 Task: Look for space in Natitingou, Benin from 2nd September, 2023 to 10th September, 2023 for 1 adult in price range Rs.5000 to Rs.16000. Place can be private room with 1  bedroom having 1 bed and 1 bathroom. Property type can be house, flat, guest house, hotel. Booking option can be shelf check-in. Required host language is English.
Action: Mouse moved to (622, 75)
Screenshot: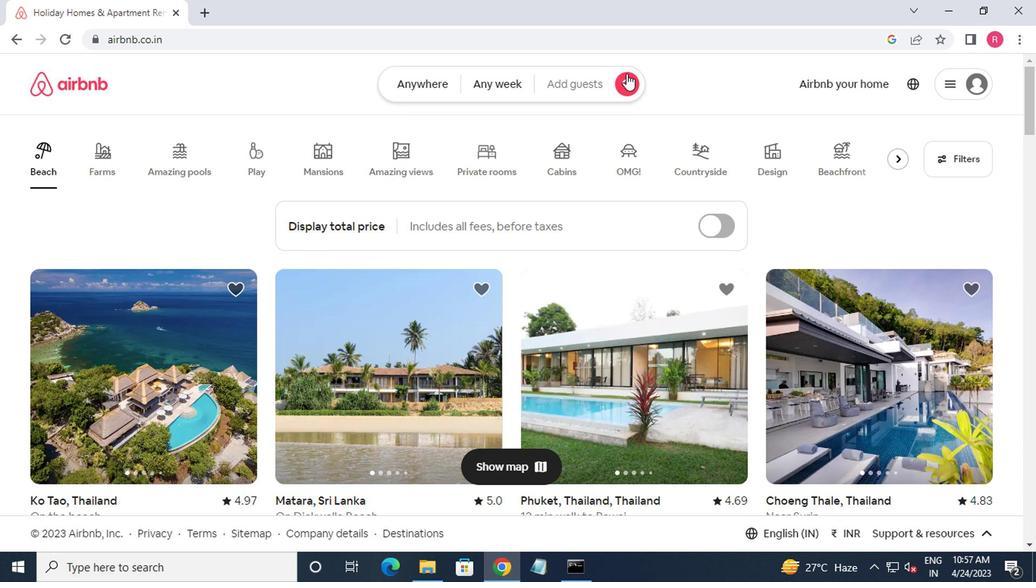 
Action: Mouse pressed left at (622, 75)
Screenshot: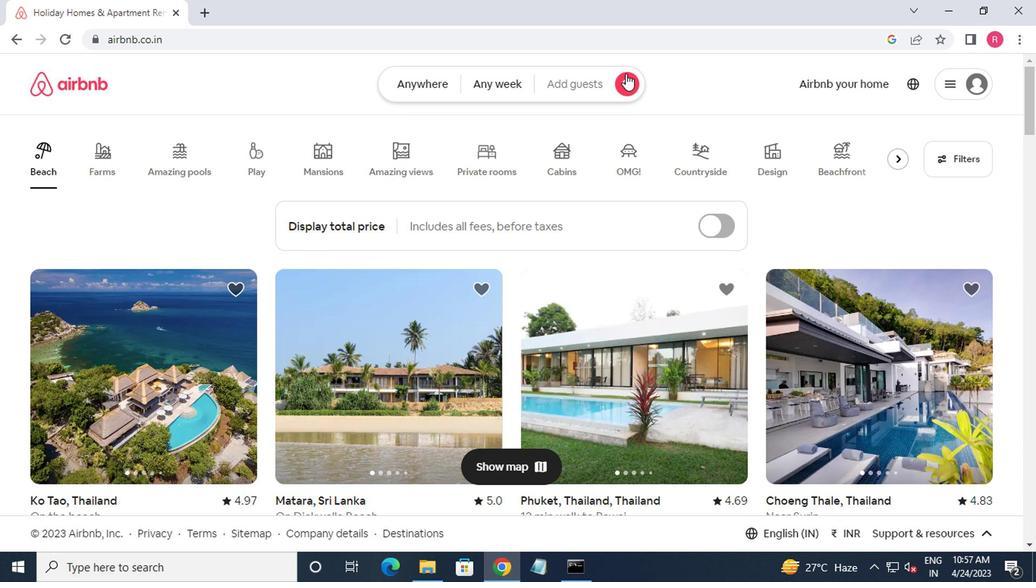 
Action: Mouse moved to (308, 139)
Screenshot: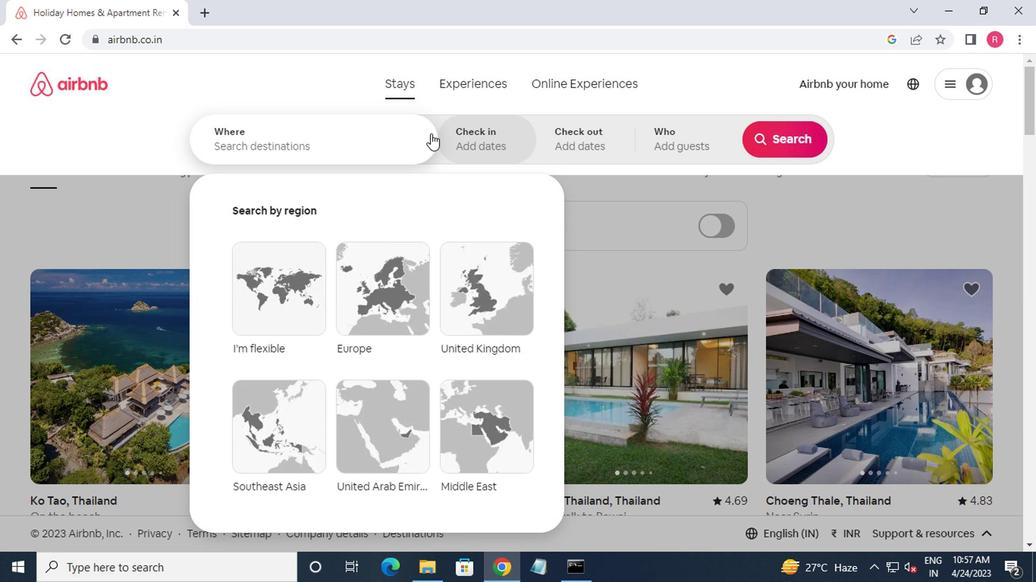 
Action: Mouse pressed left at (308, 139)
Screenshot: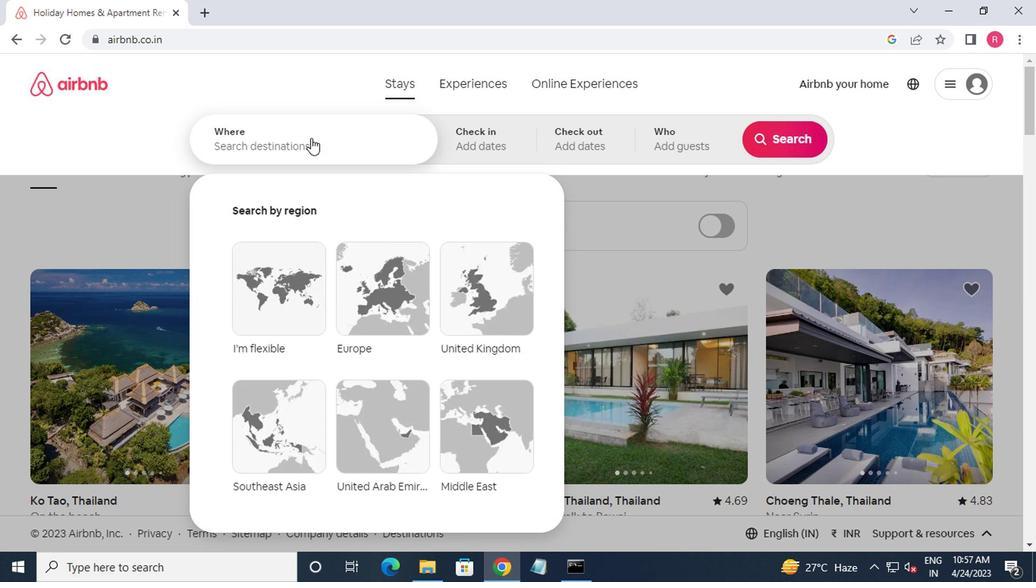 
Action: Key pressed <Key.shift_r>Natit
Screenshot: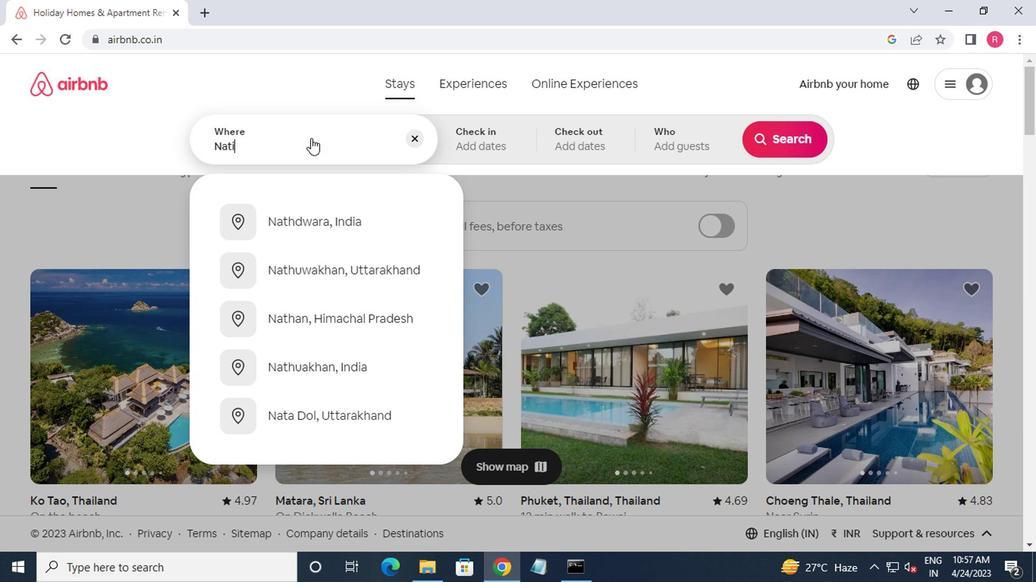 
Action: Mouse moved to (281, 229)
Screenshot: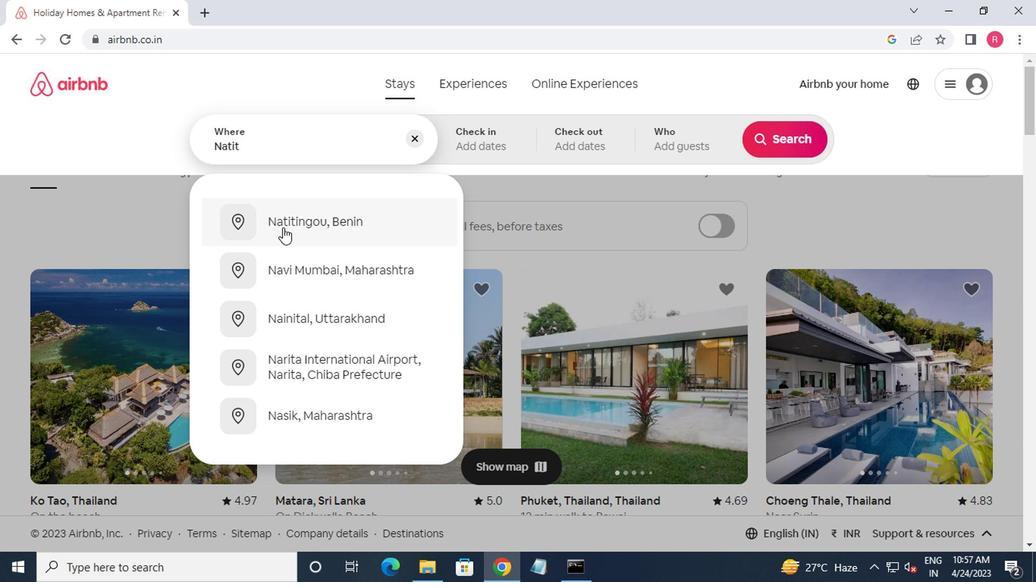 
Action: Mouse pressed left at (281, 229)
Screenshot: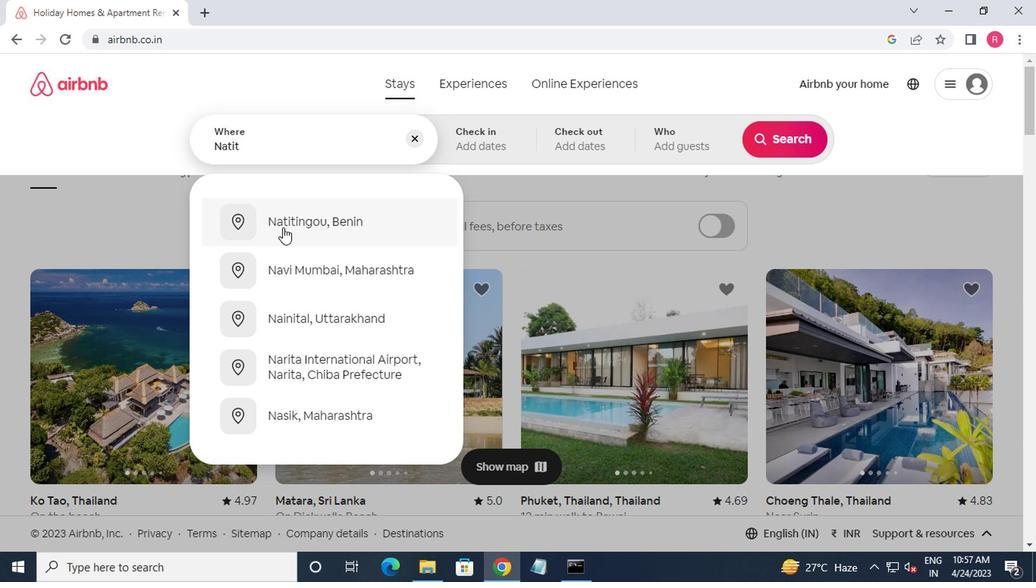 
Action: Mouse moved to (762, 261)
Screenshot: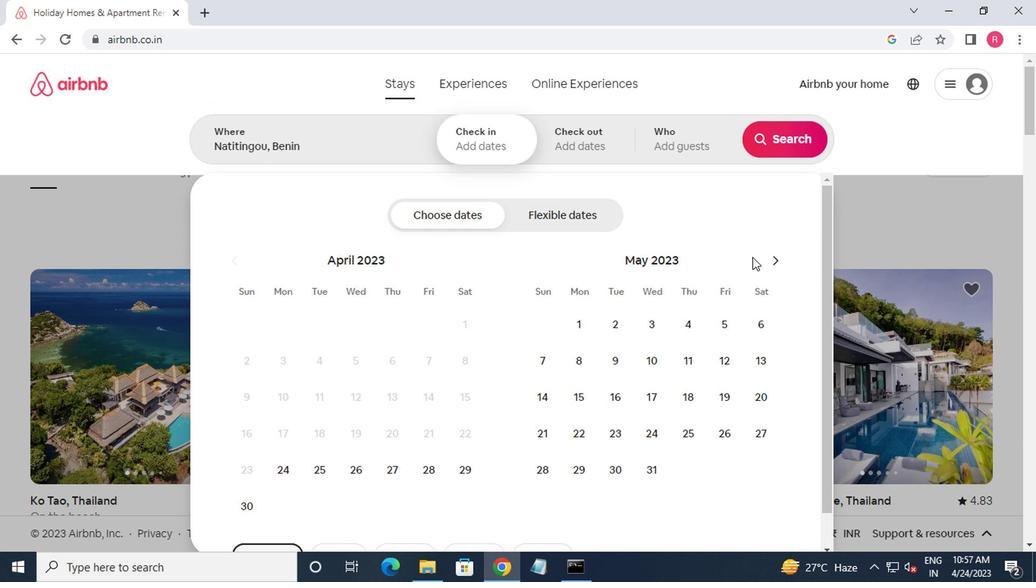 
Action: Mouse pressed left at (762, 261)
Screenshot: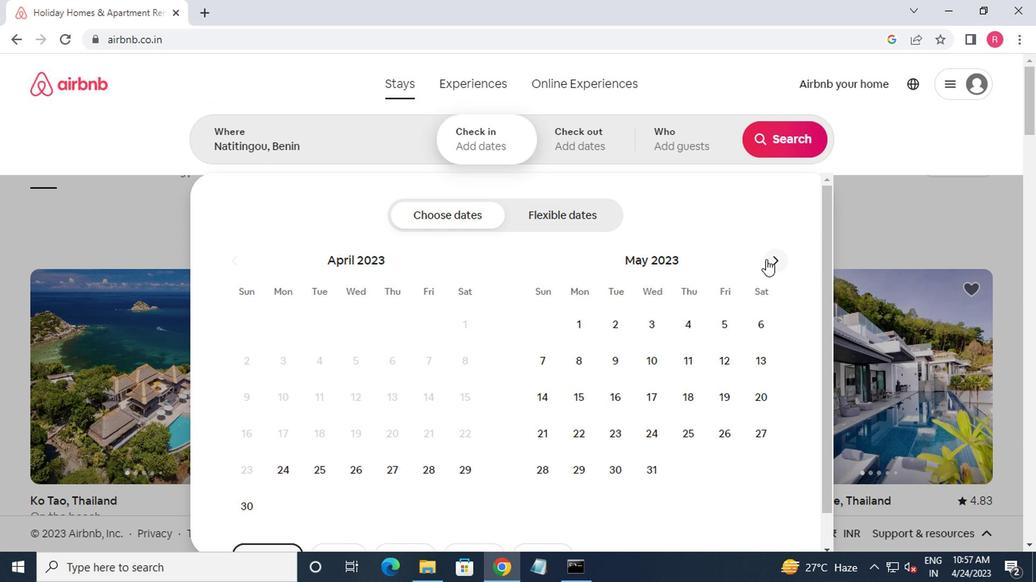 
Action: Mouse pressed left at (762, 261)
Screenshot: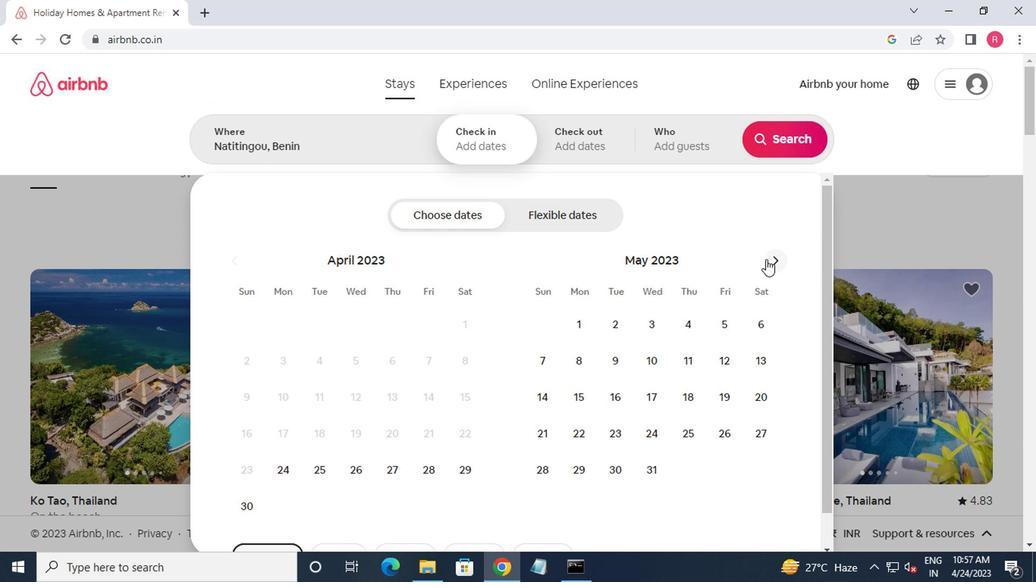 
Action: Mouse moved to (762, 262)
Screenshot: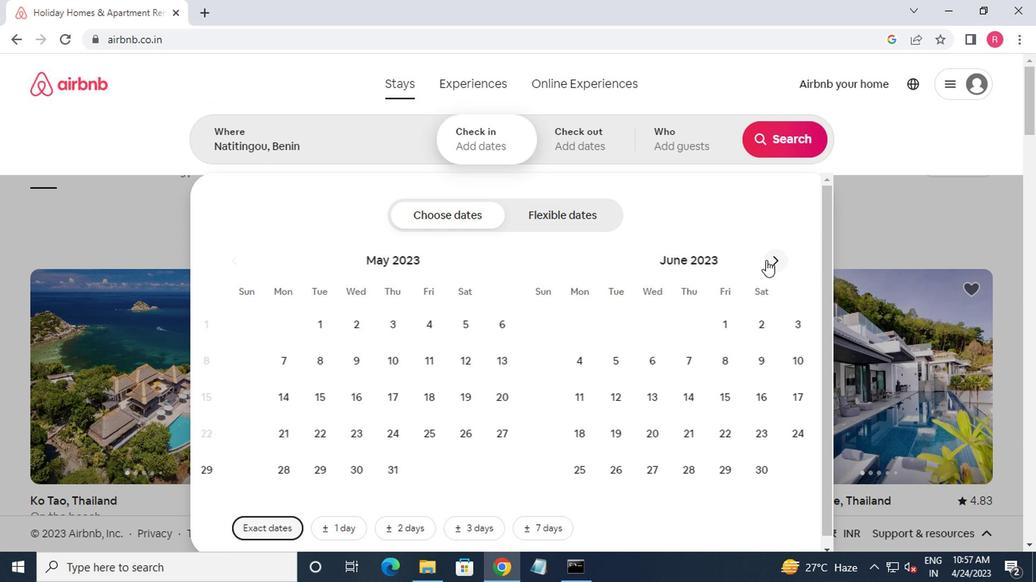 
Action: Mouse pressed left at (762, 262)
Screenshot: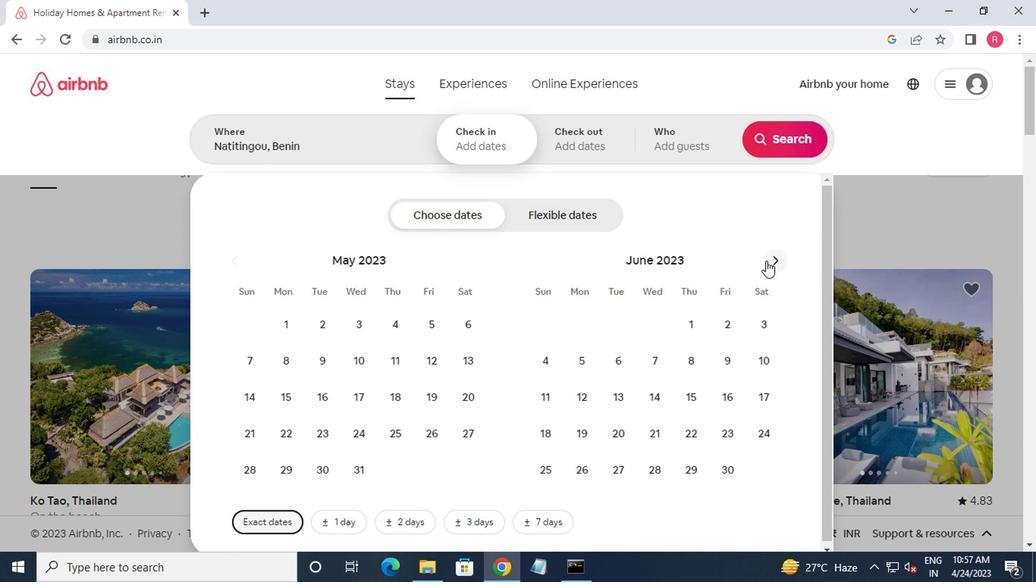 
Action: Mouse pressed left at (762, 262)
Screenshot: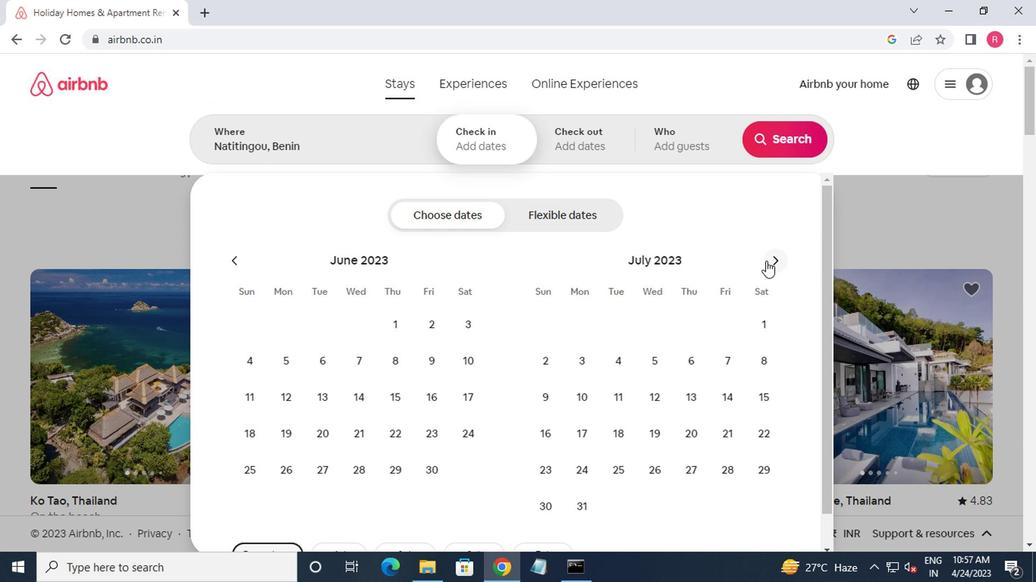 
Action: Mouse pressed left at (762, 262)
Screenshot: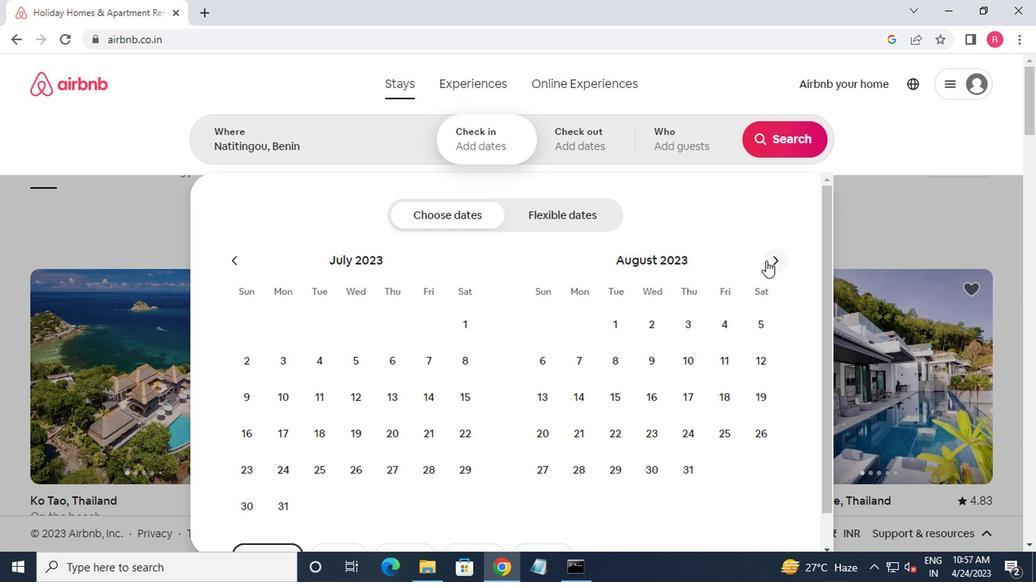
Action: Mouse moved to (751, 333)
Screenshot: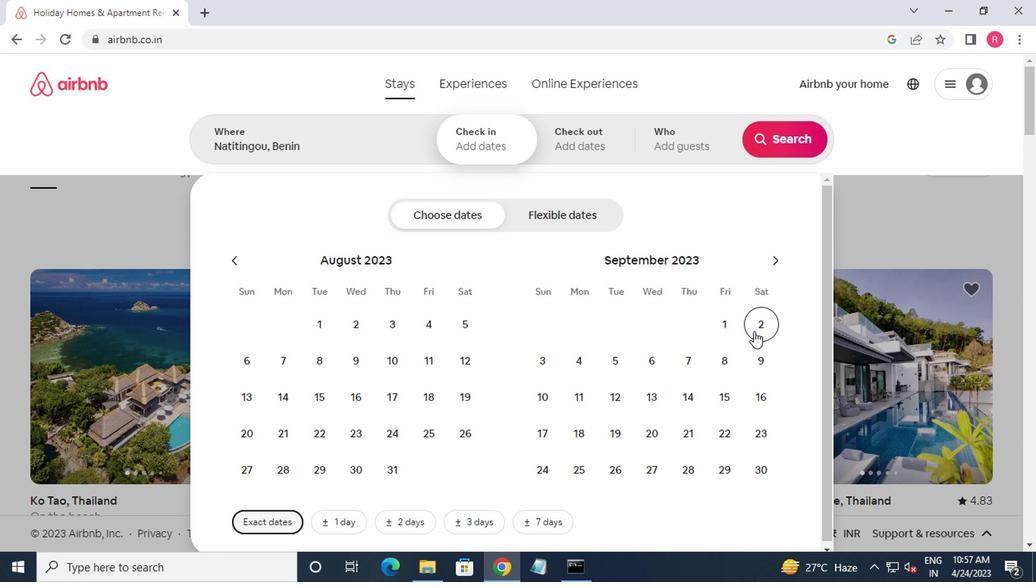 
Action: Mouse pressed left at (751, 333)
Screenshot: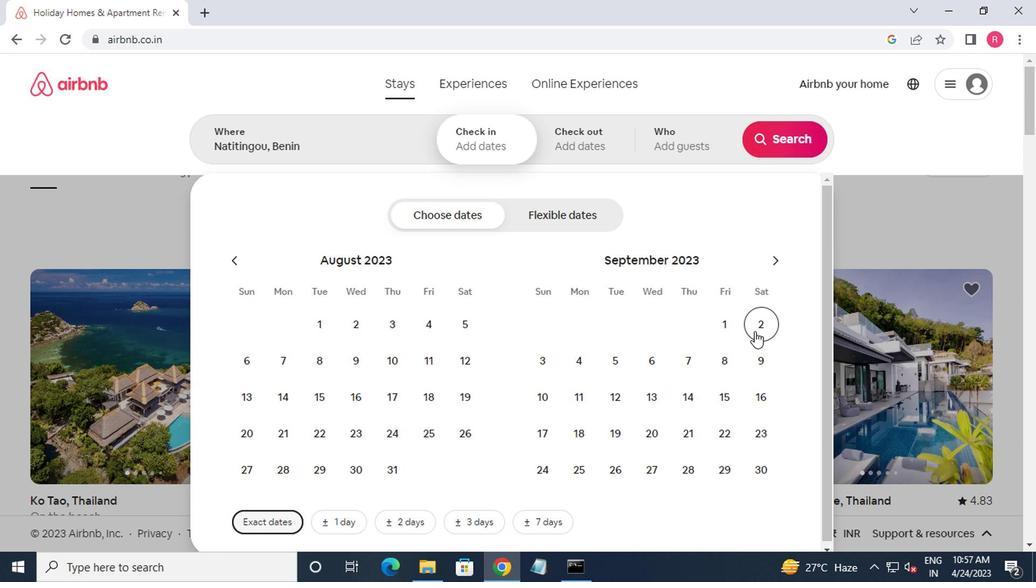 
Action: Mouse moved to (554, 401)
Screenshot: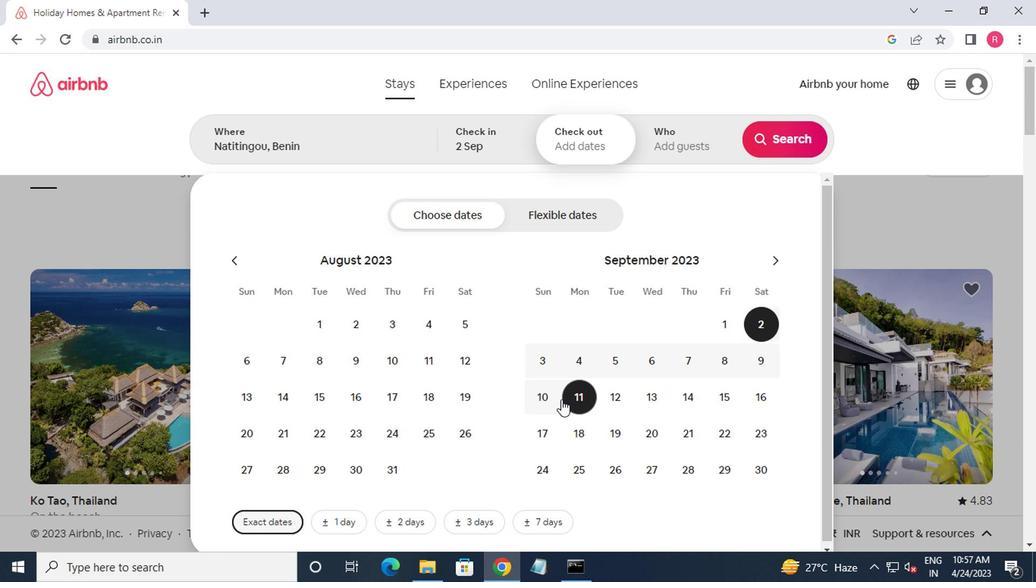 
Action: Mouse pressed left at (554, 401)
Screenshot: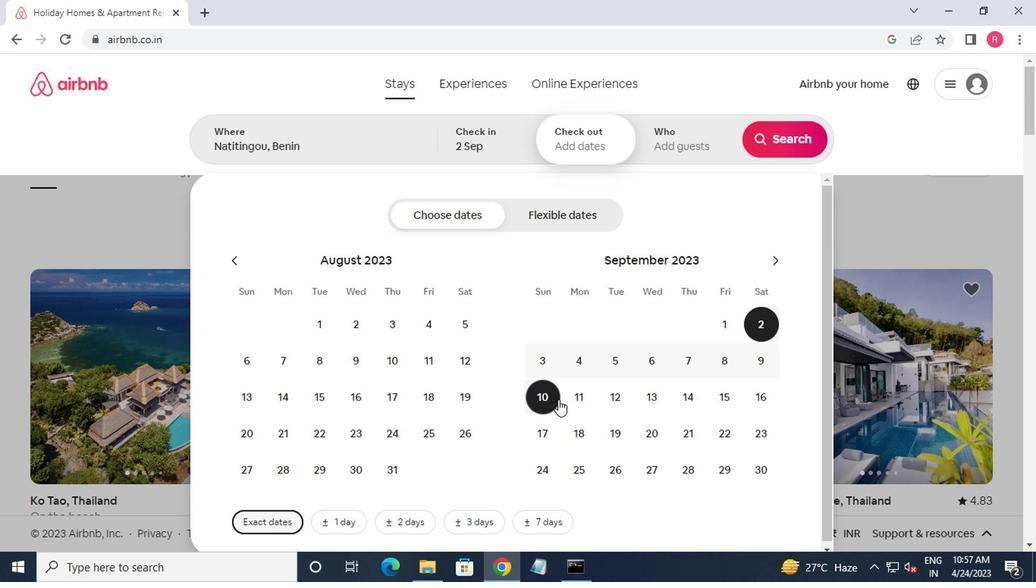 
Action: Mouse moved to (681, 134)
Screenshot: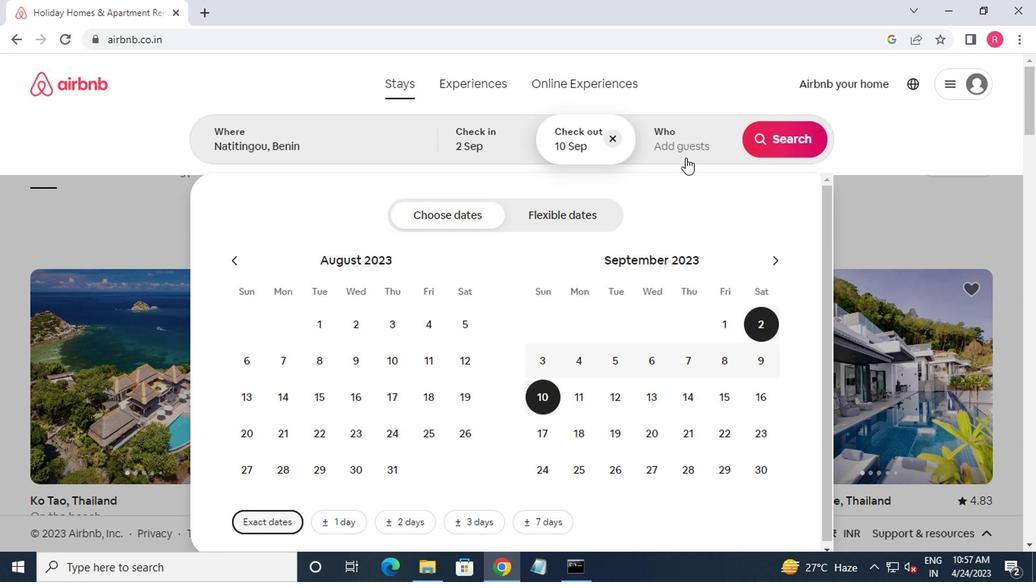 
Action: Mouse pressed left at (681, 134)
Screenshot: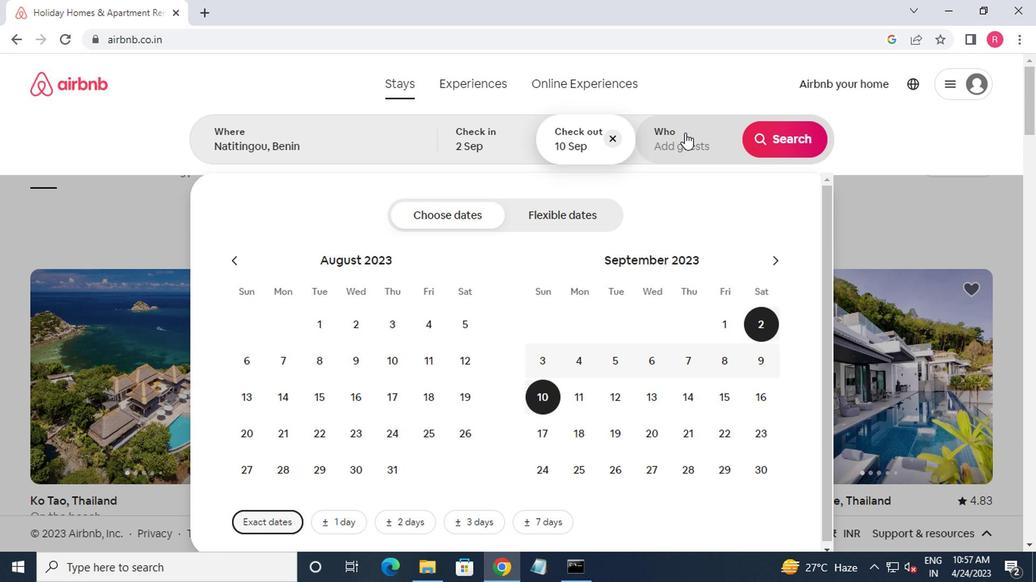 
Action: Mouse moved to (784, 230)
Screenshot: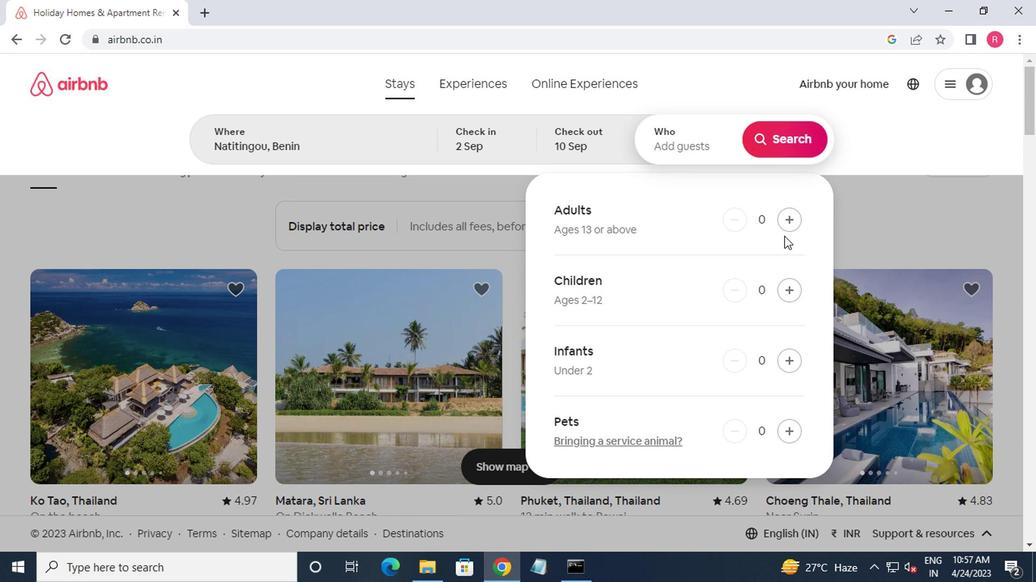 
Action: Mouse pressed left at (784, 230)
Screenshot: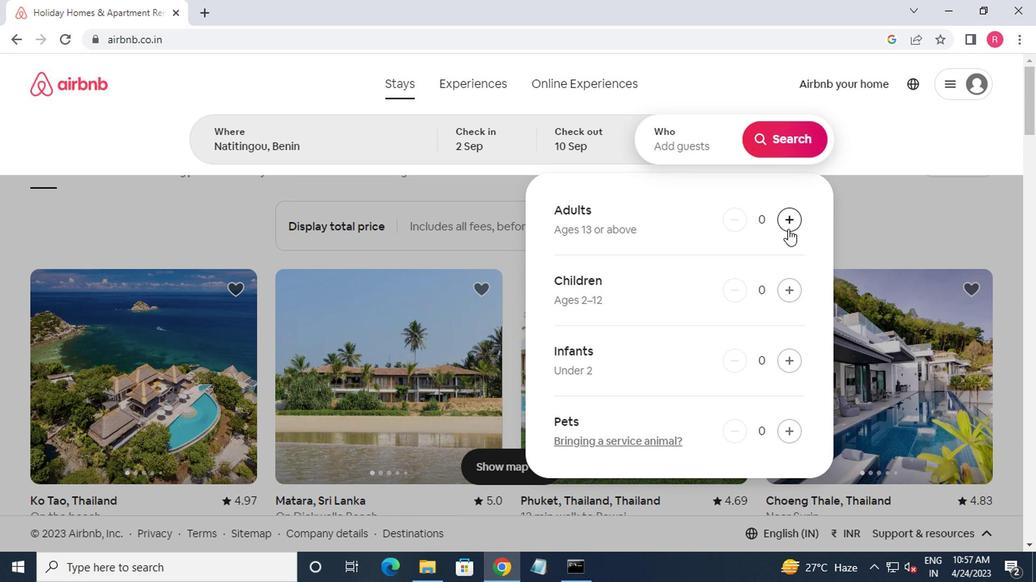 
Action: Mouse moved to (769, 145)
Screenshot: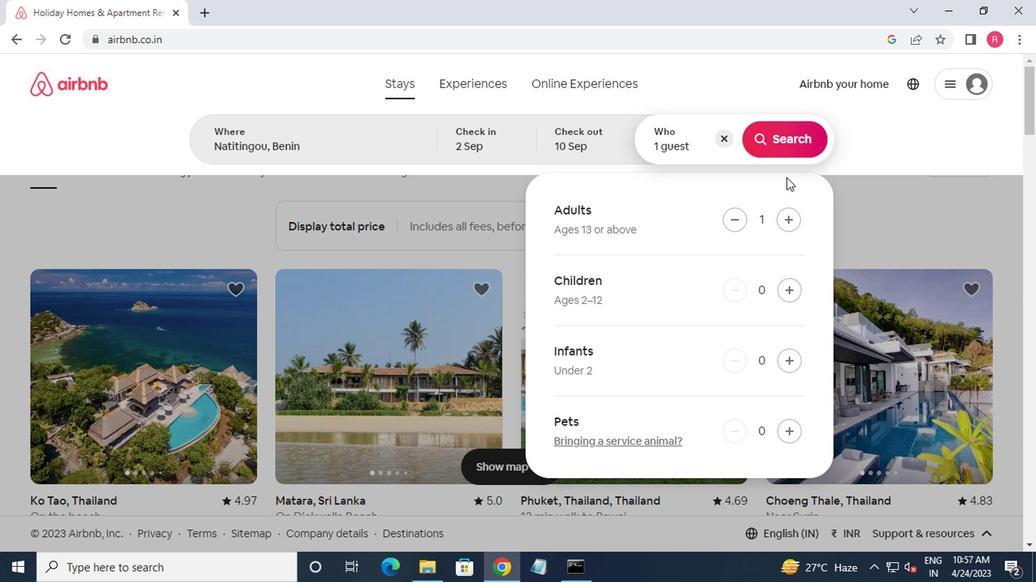 
Action: Mouse pressed left at (769, 145)
Screenshot: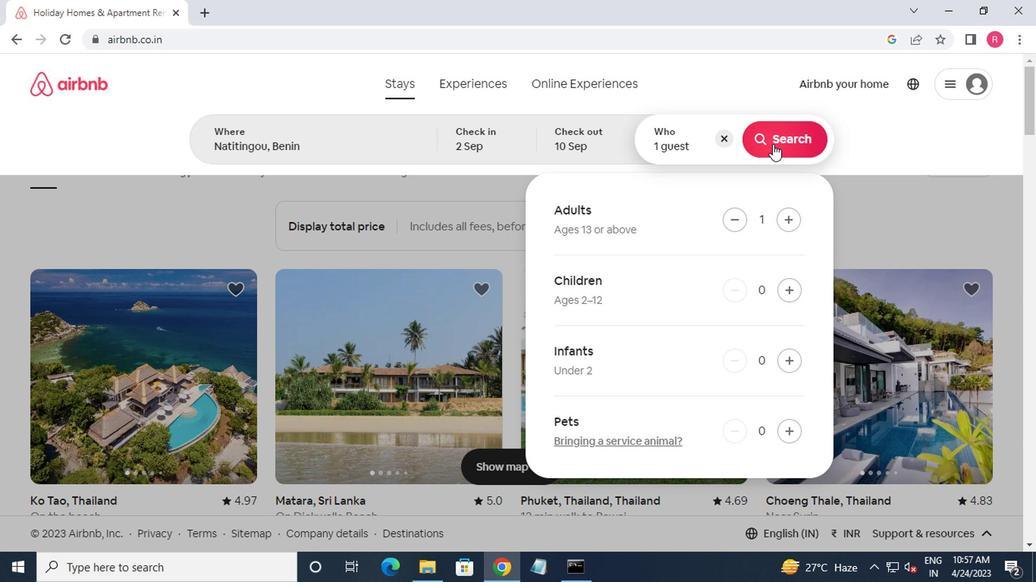 
Action: Mouse moved to (957, 162)
Screenshot: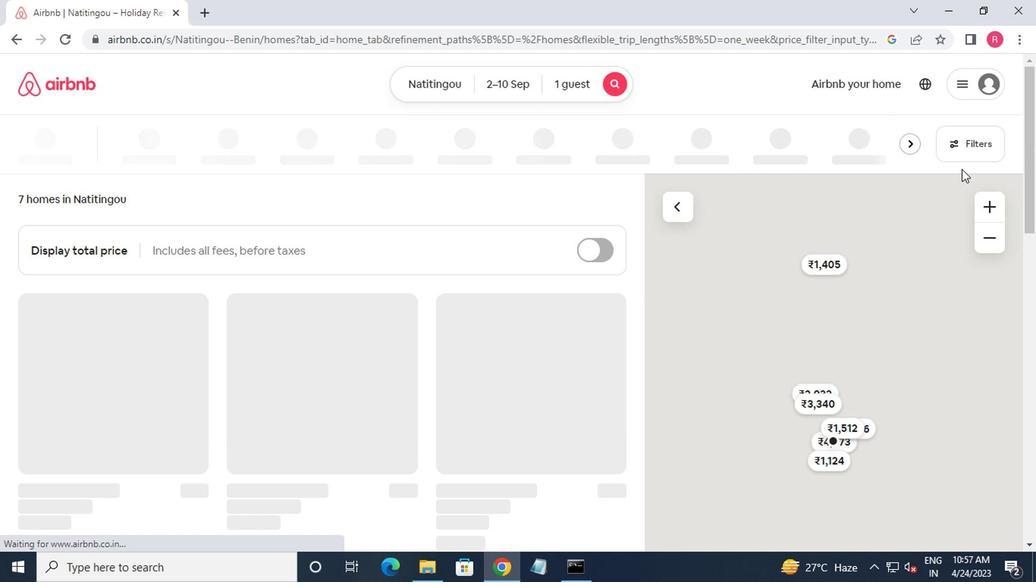 
Action: Mouse pressed left at (957, 162)
Screenshot: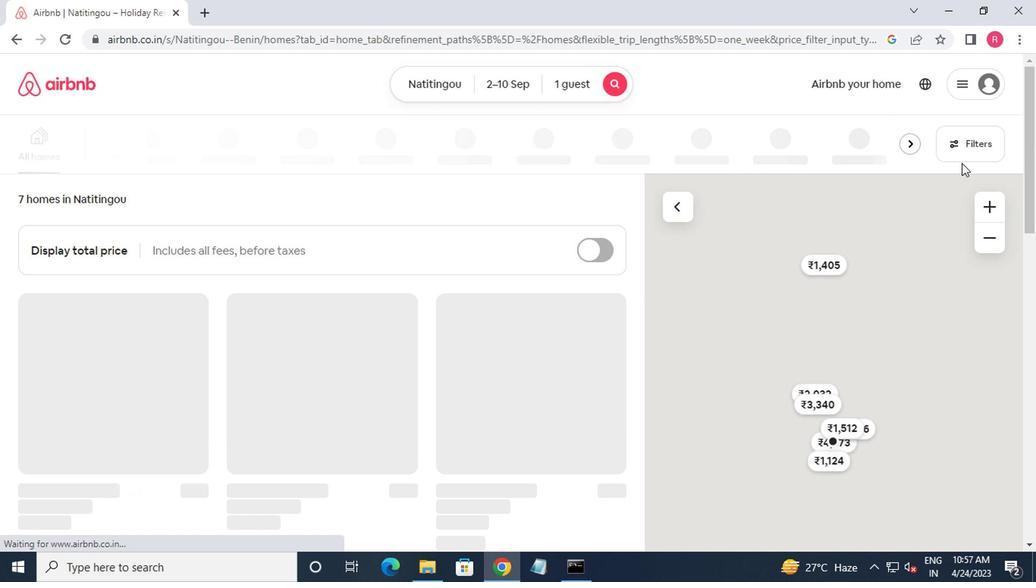 
Action: Mouse moved to (308, 335)
Screenshot: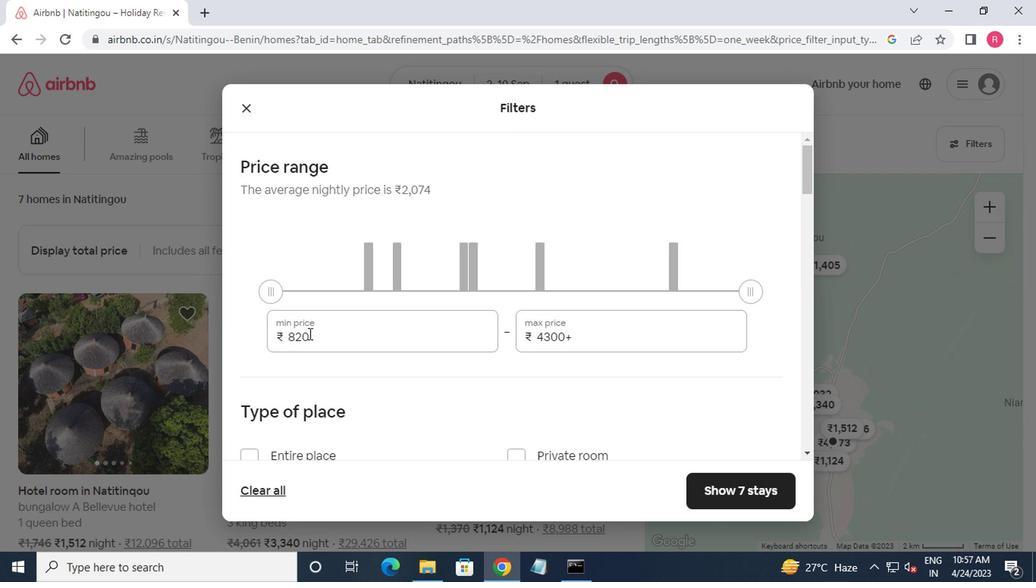 
Action: Mouse pressed left at (308, 335)
Screenshot: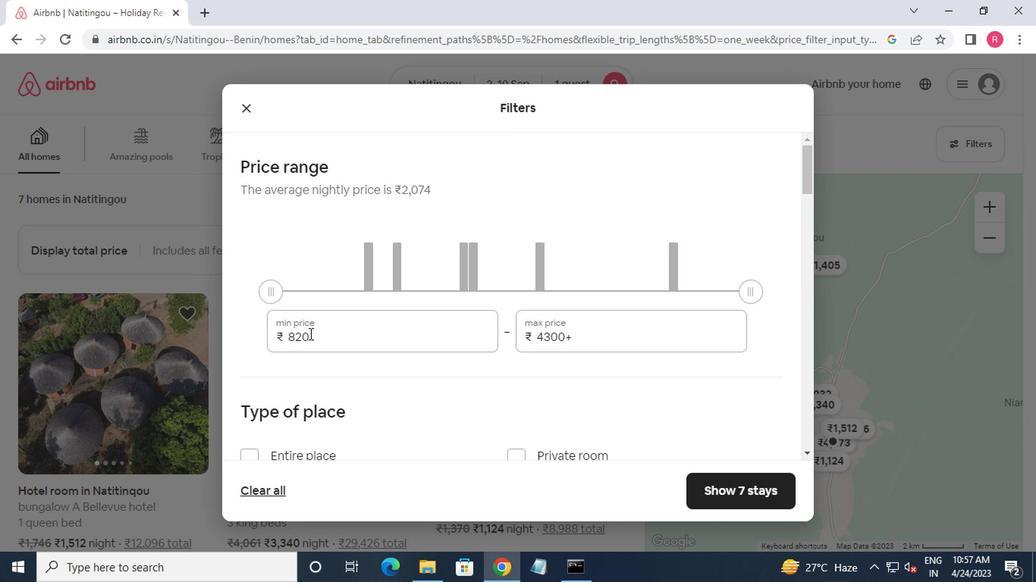 
Action: Mouse moved to (308, 335)
Screenshot: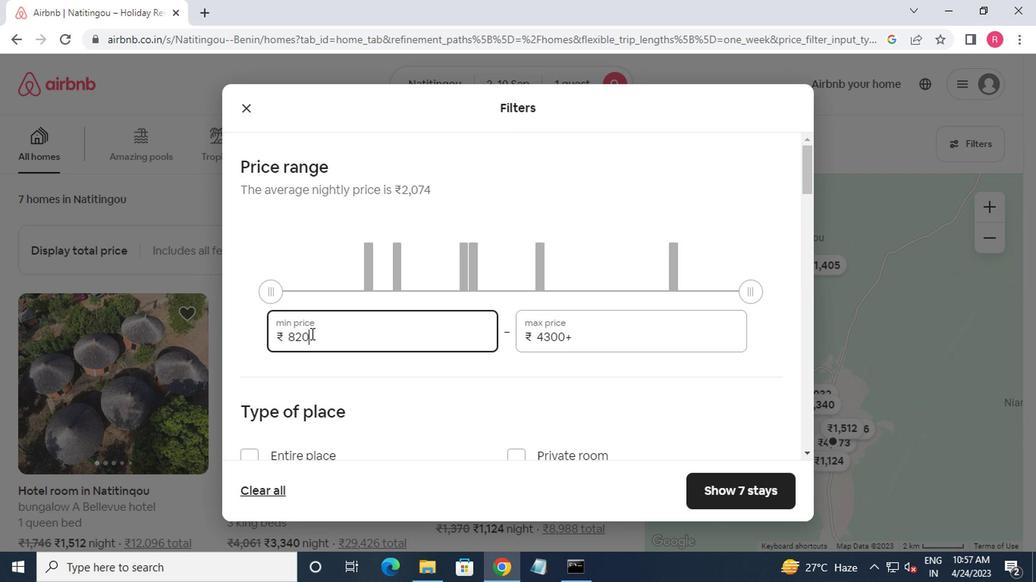 
Action: Key pressed <Key.backspace><Key.backspace><Key.backspace><Key.backspace><Key.backspace><Key.backspace><Key.backspace><Key.backspace><Key.backspace><Key.backspace><Key.backspace><Key.backspace><Key.backspace>5000<Key.tab>16000
Screenshot: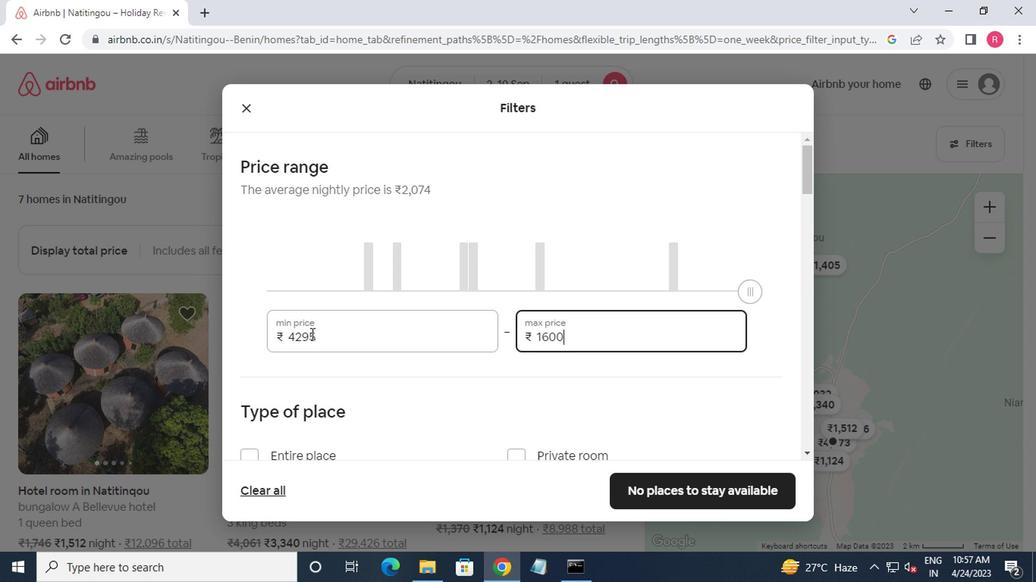 
Action: Mouse moved to (430, 358)
Screenshot: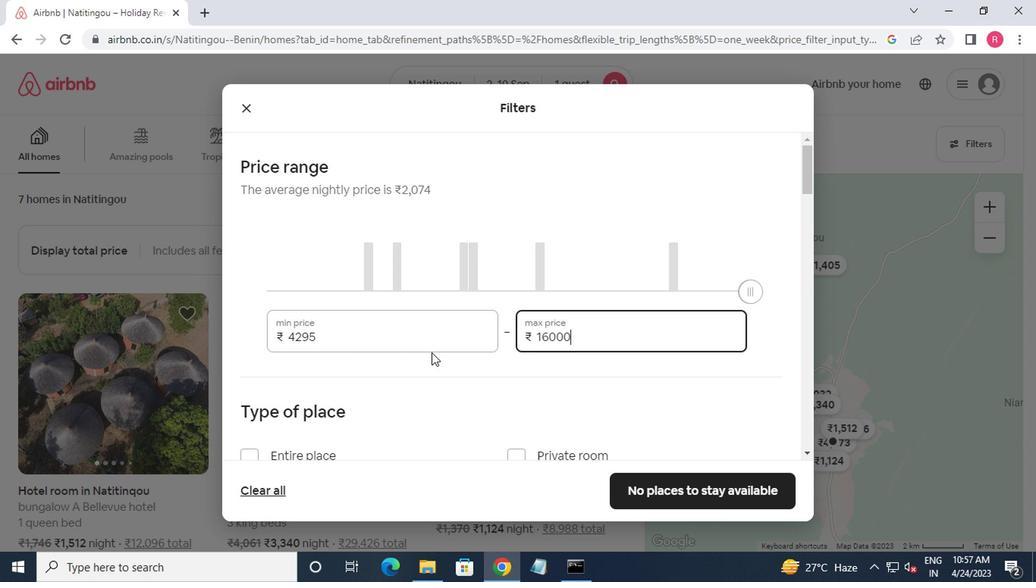 
Action: Mouse scrolled (430, 357) with delta (0, 0)
Screenshot: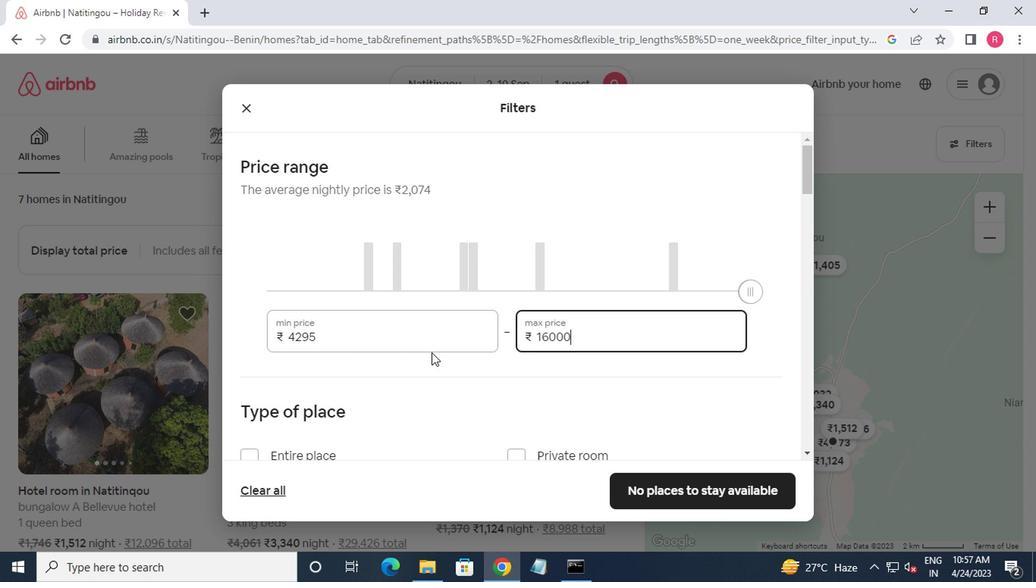 
Action: Mouse moved to (430, 358)
Screenshot: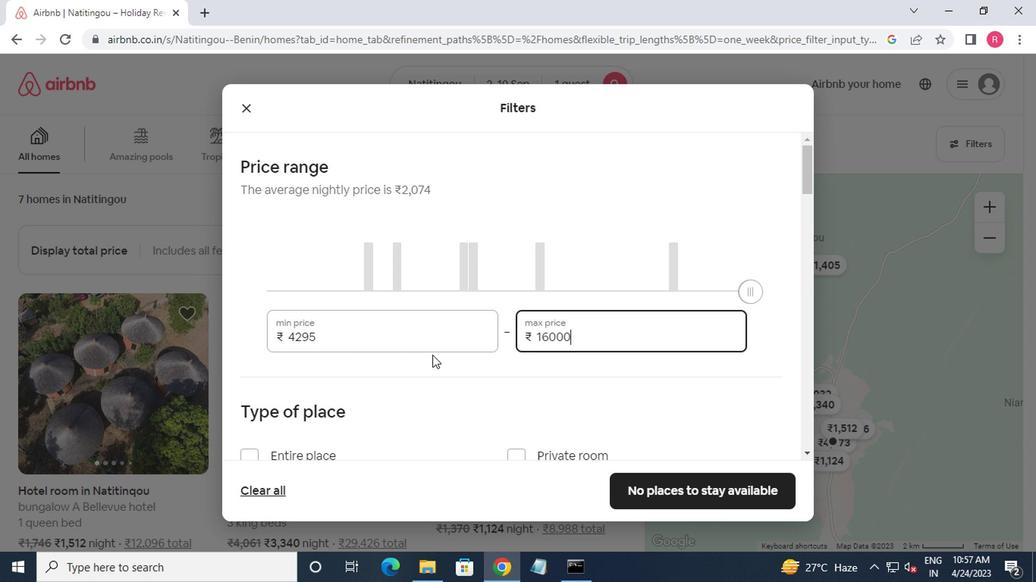 
Action: Mouse scrolled (430, 357) with delta (0, 0)
Screenshot: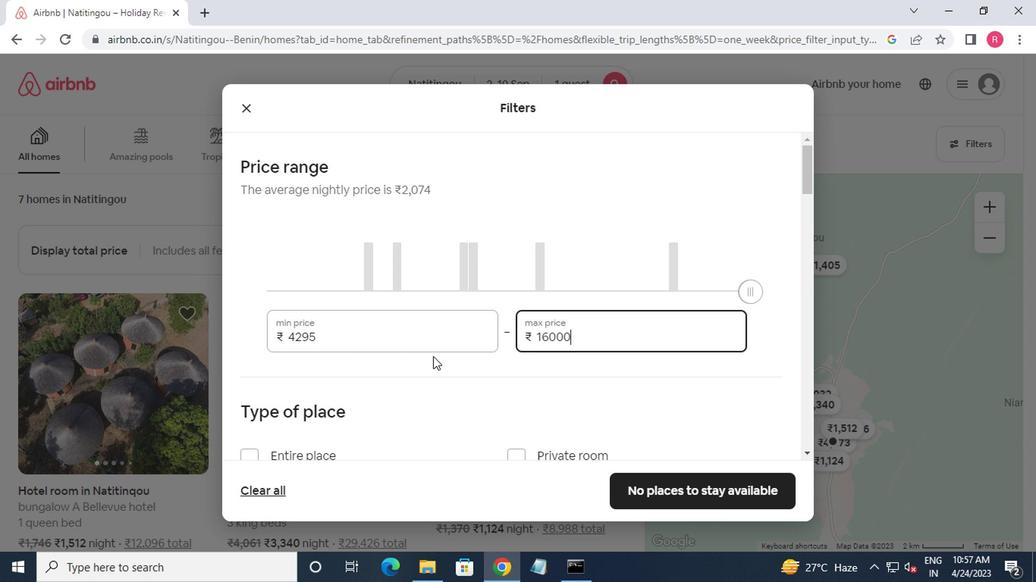 
Action: Mouse moved to (511, 313)
Screenshot: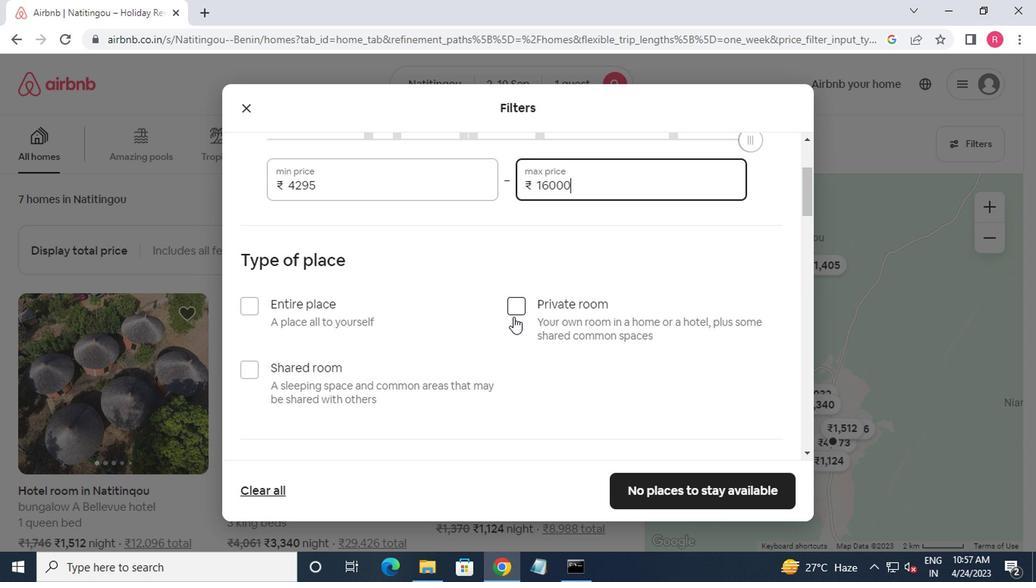 
Action: Mouse pressed left at (511, 313)
Screenshot: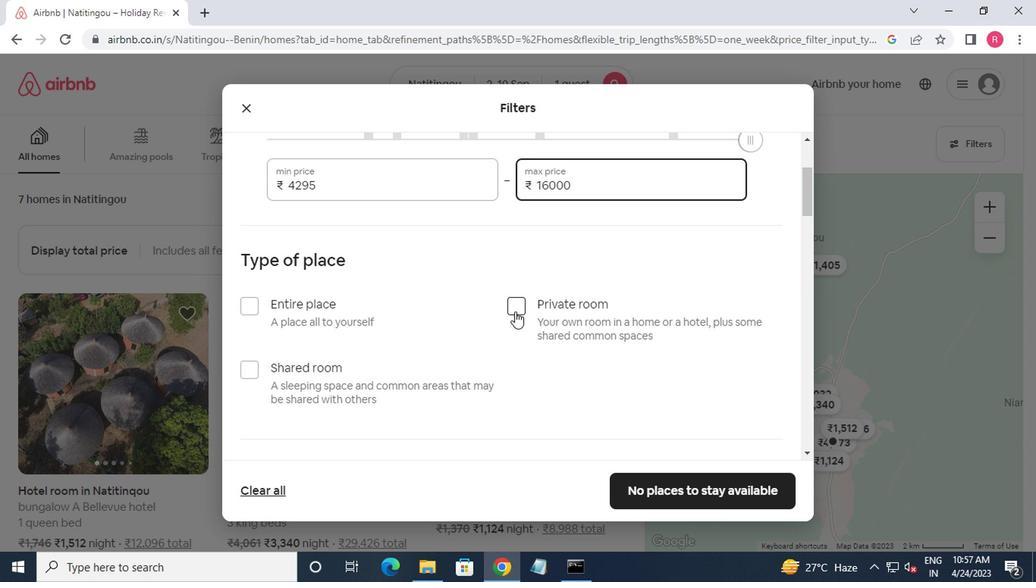 
Action: Mouse moved to (511, 330)
Screenshot: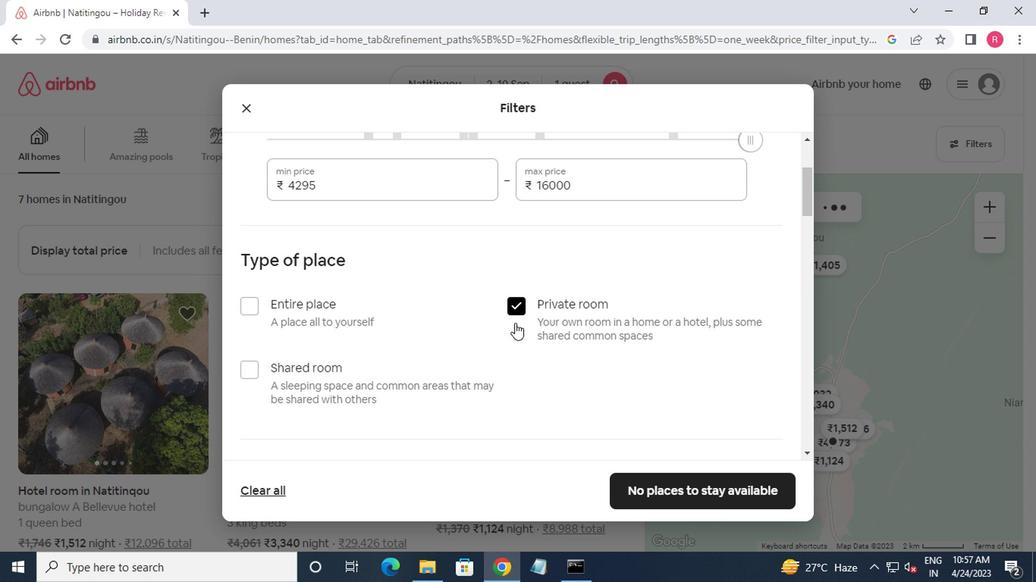 
Action: Mouse scrolled (511, 330) with delta (0, 0)
Screenshot: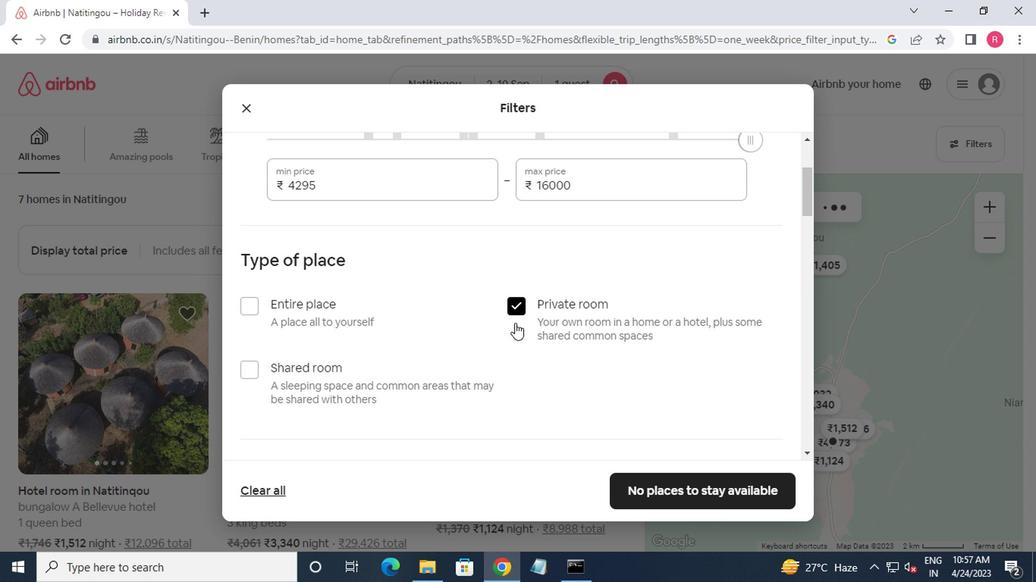 
Action: Mouse moved to (511, 334)
Screenshot: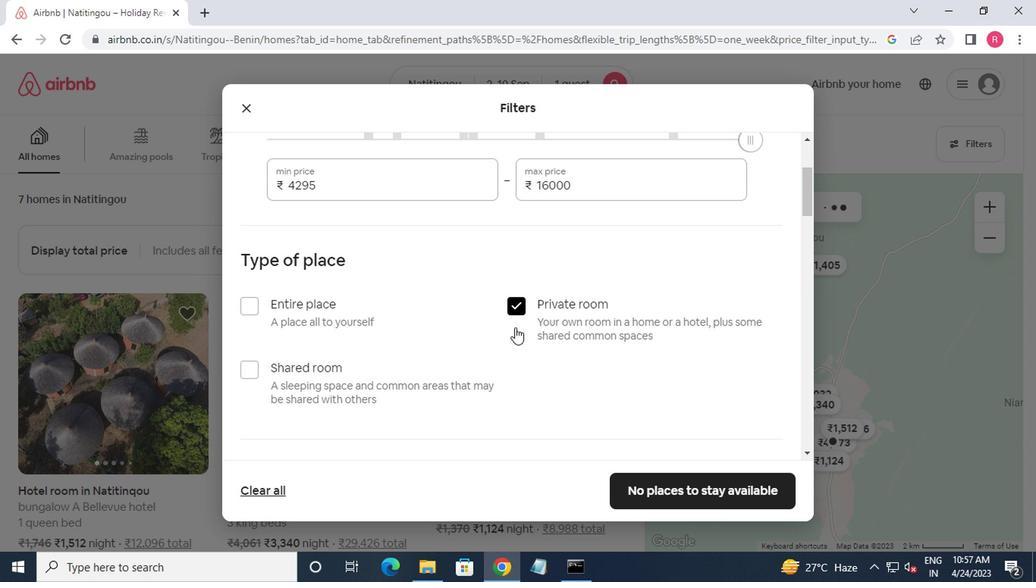 
Action: Mouse scrolled (511, 333) with delta (0, 0)
Screenshot: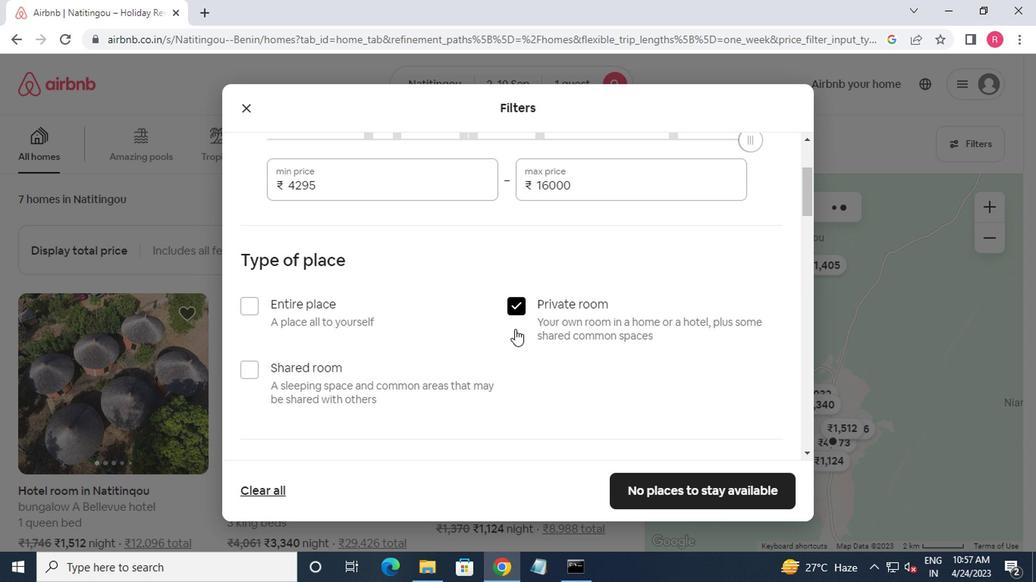 
Action: Mouse moved to (356, 352)
Screenshot: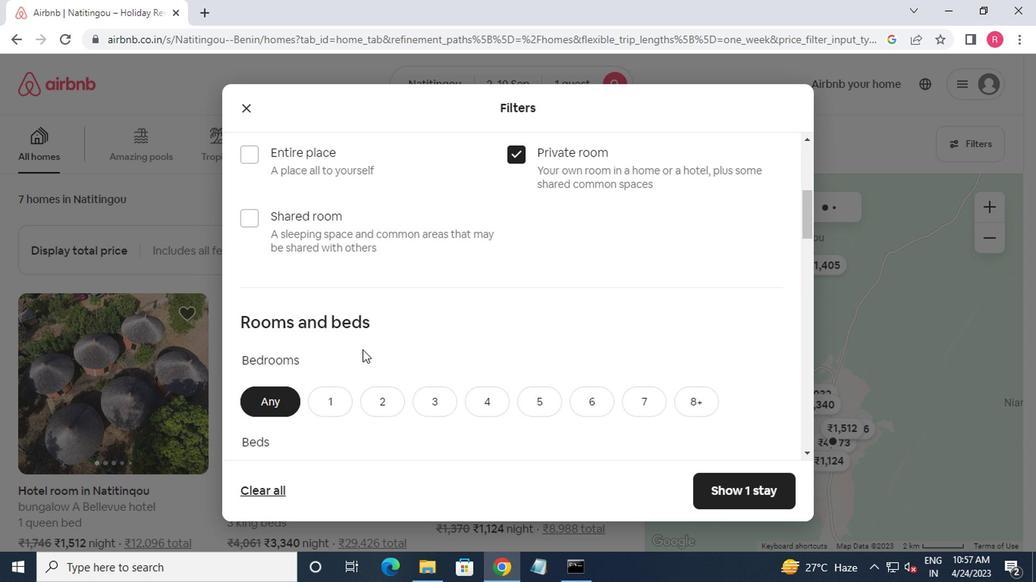 
Action: Mouse scrolled (356, 351) with delta (0, 0)
Screenshot: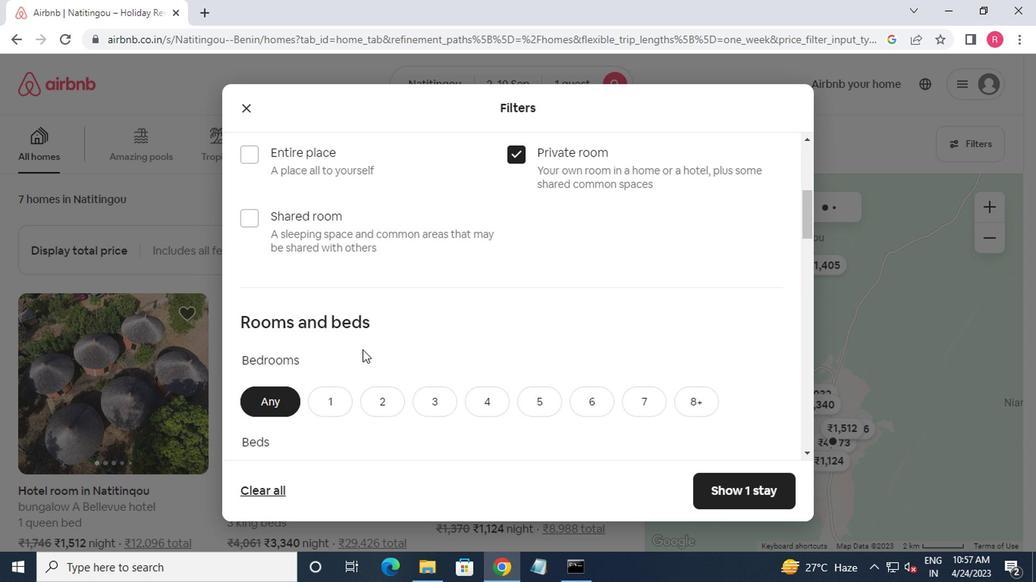 
Action: Mouse moved to (349, 356)
Screenshot: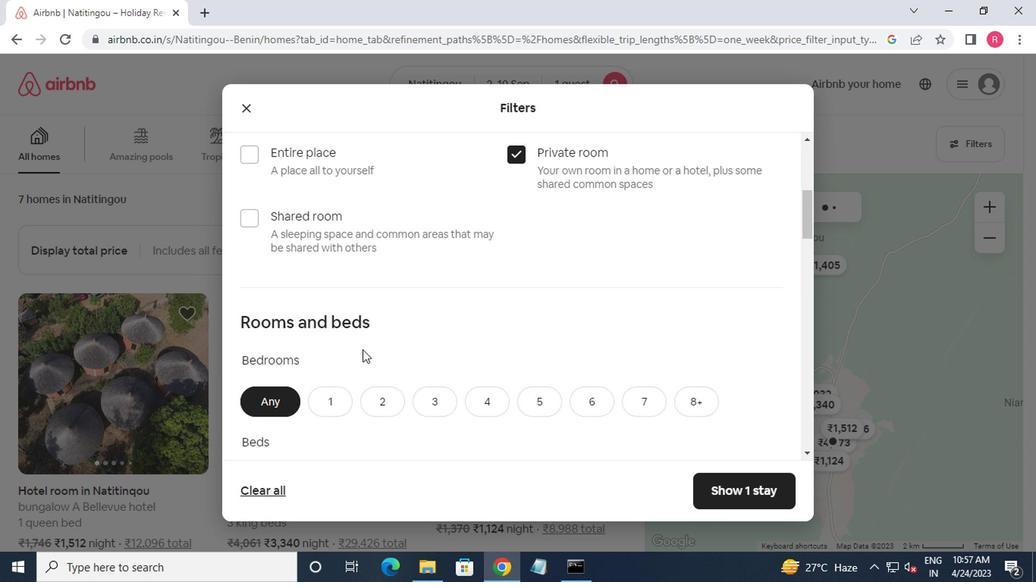 
Action: Mouse scrolled (349, 356) with delta (0, 0)
Screenshot: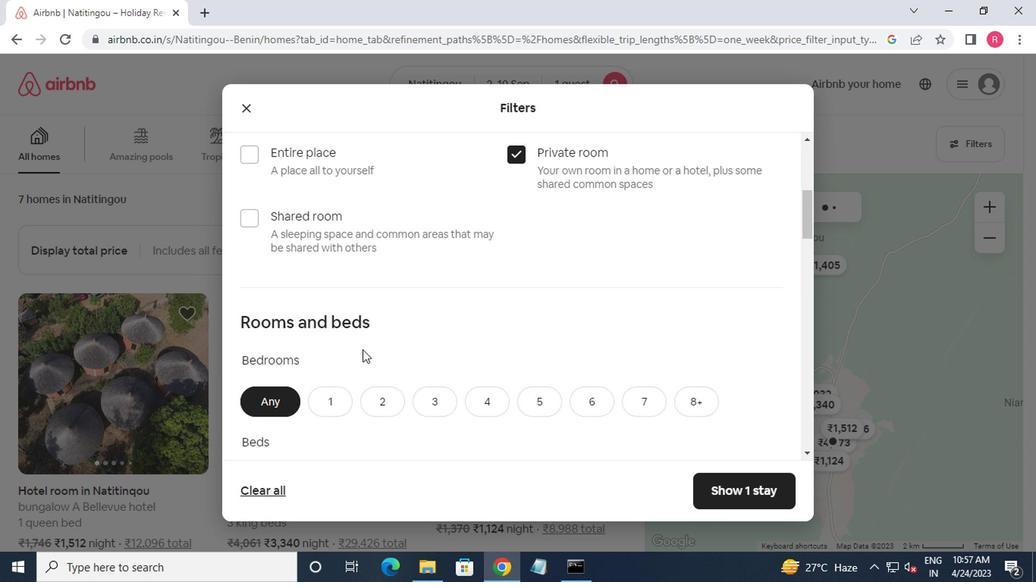 
Action: Mouse moved to (327, 257)
Screenshot: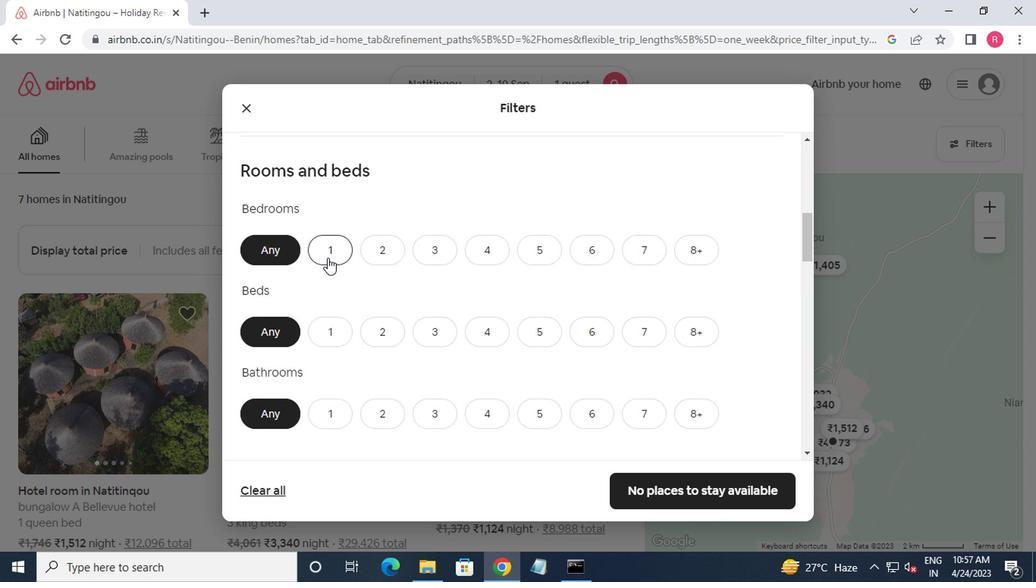 
Action: Mouse pressed left at (327, 257)
Screenshot: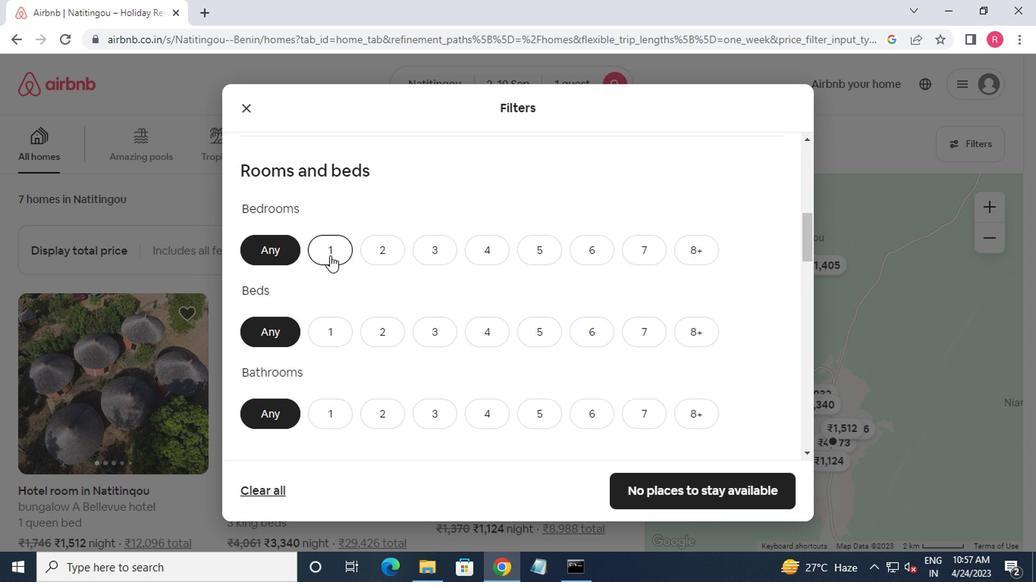 
Action: Mouse moved to (327, 335)
Screenshot: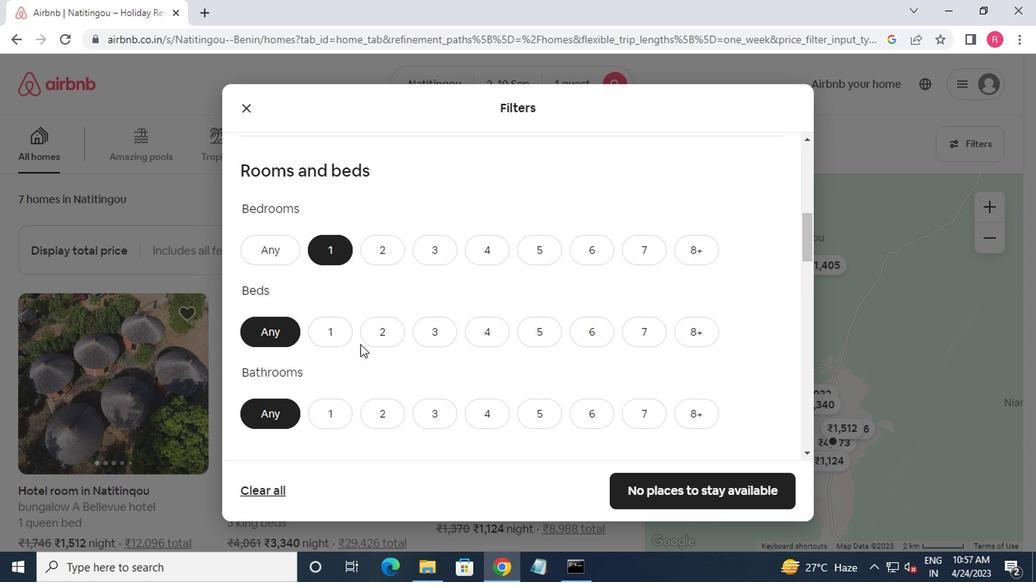 
Action: Mouse pressed left at (327, 335)
Screenshot: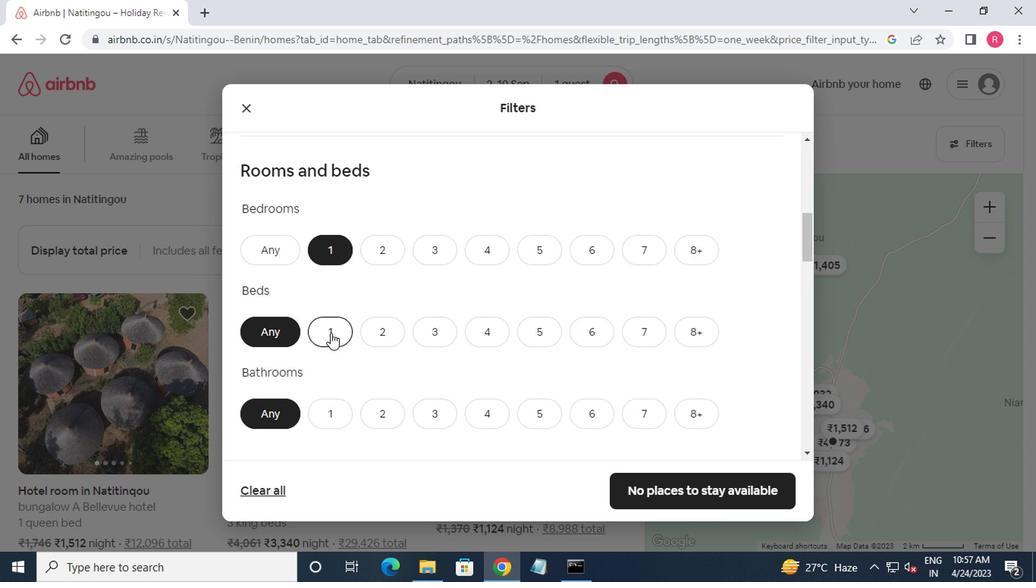 
Action: Mouse moved to (325, 419)
Screenshot: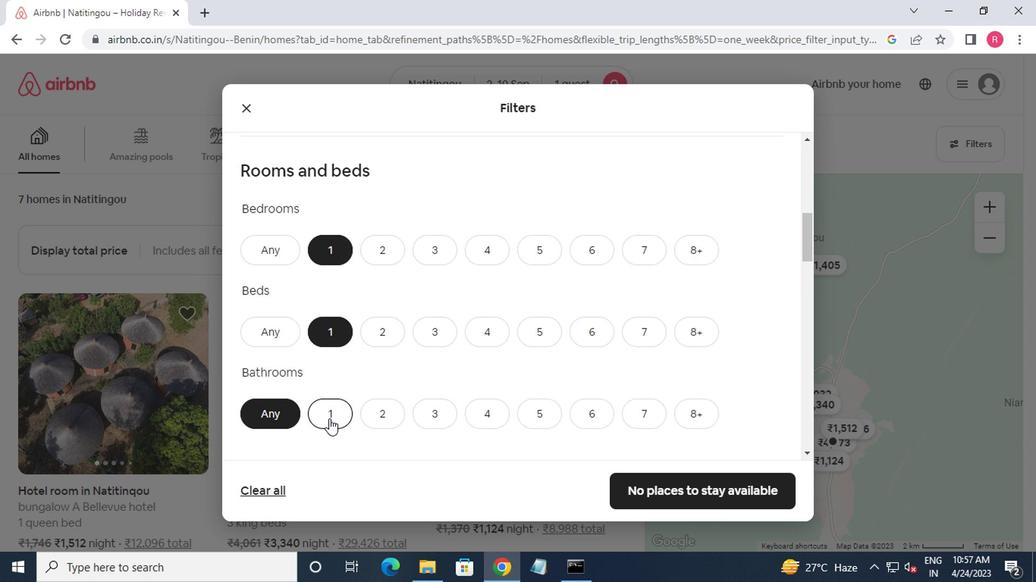 
Action: Mouse pressed left at (325, 419)
Screenshot: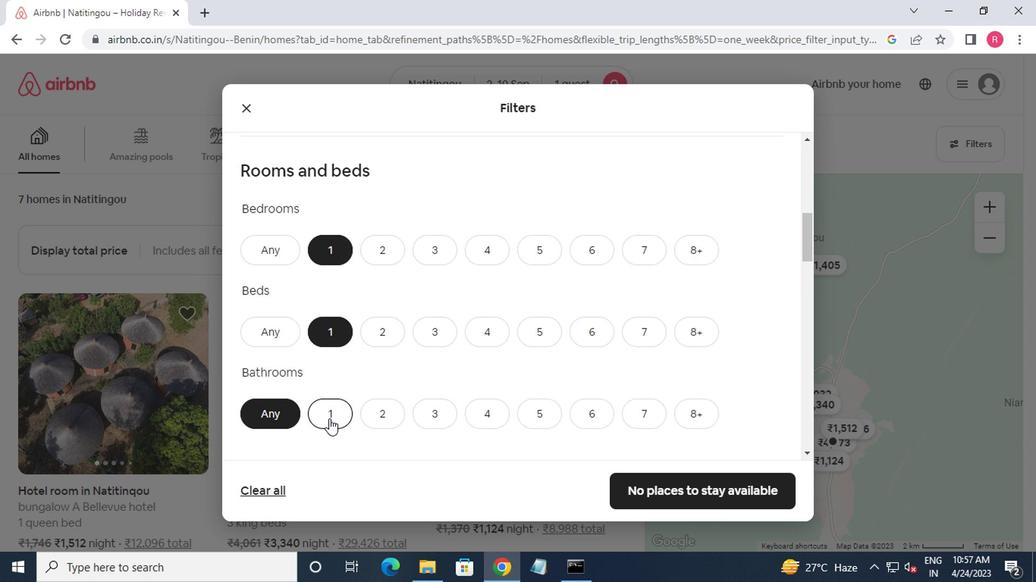 
Action: Mouse scrolled (325, 419) with delta (0, 0)
Screenshot: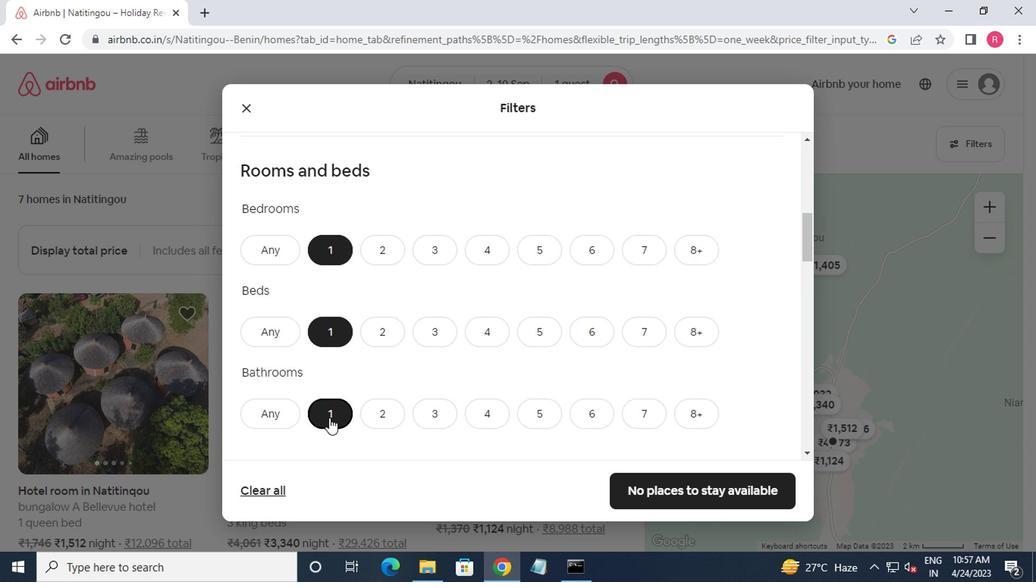 
Action: Mouse scrolled (325, 419) with delta (0, 0)
Screenshot: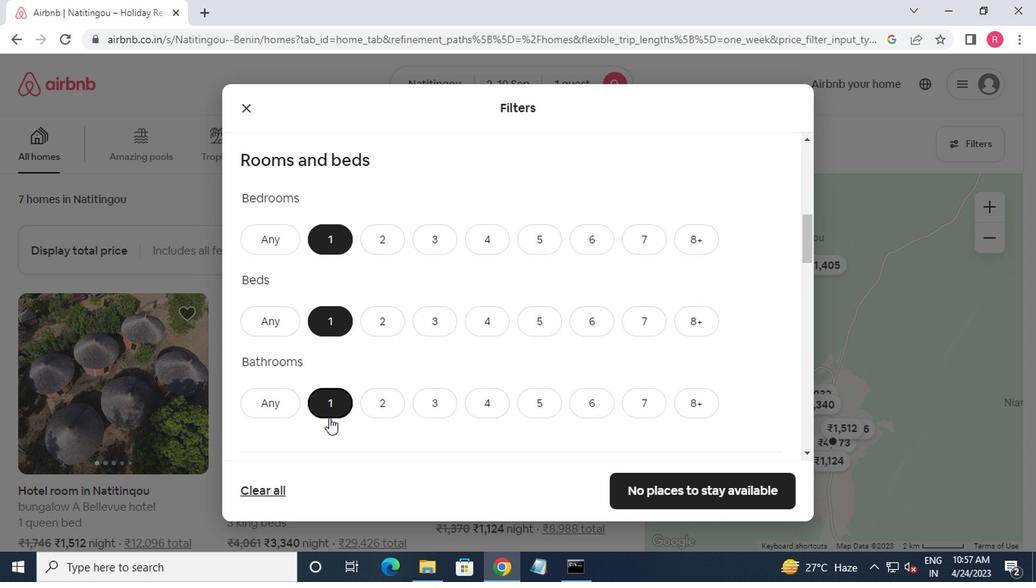 
Action: Mouse moved to (319, 412)
Screenshot: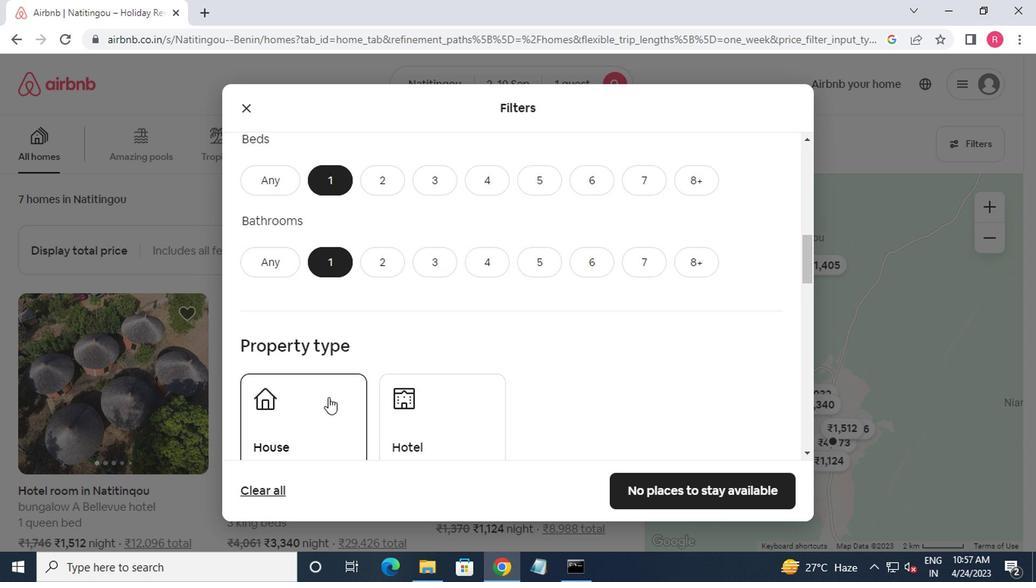 
Action: Mouse scrolled (319, 411) with delta (0, 0)
Screenshot: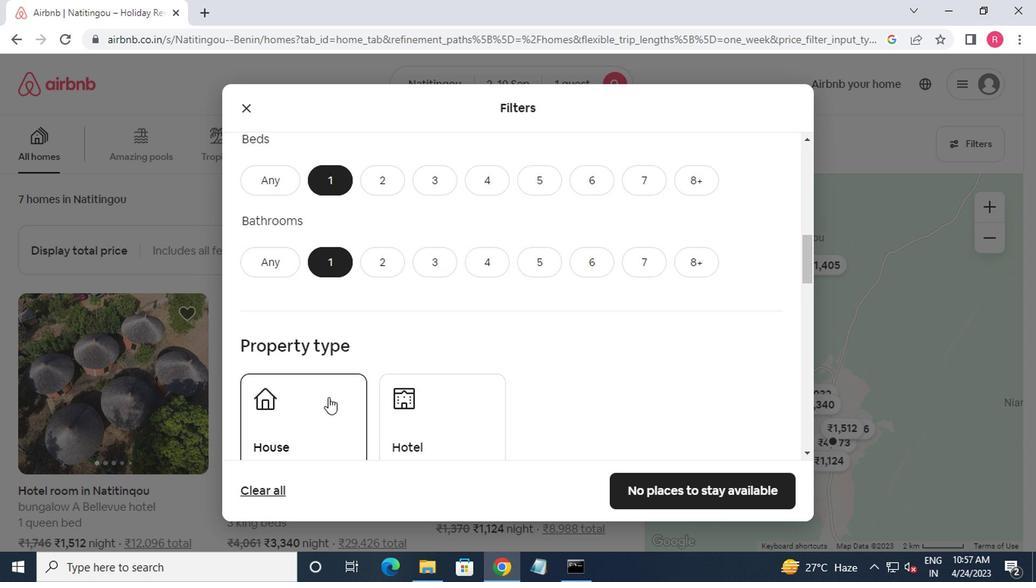
Action: Mouse moved to (318, 391)
Screenshot: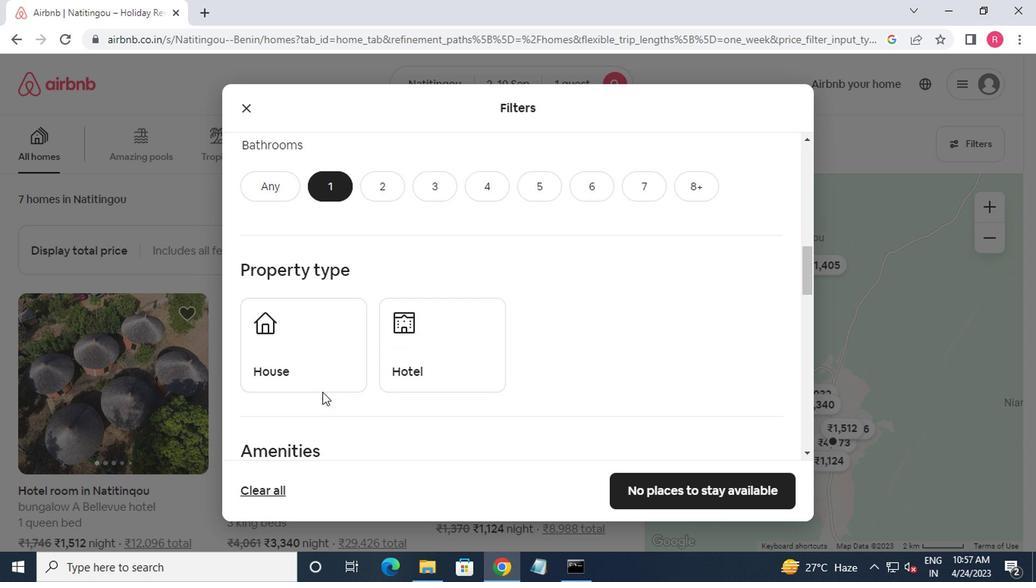 
Action: Mouse pressed left at (318, 391)
Screenshot: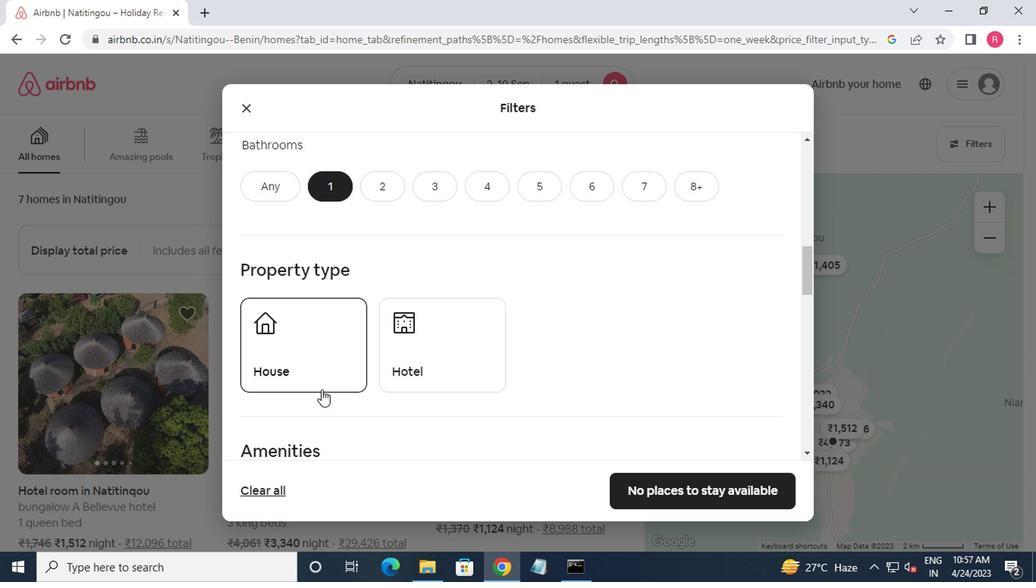 
Action: Mouse moved to (392, 369)
Screenshot: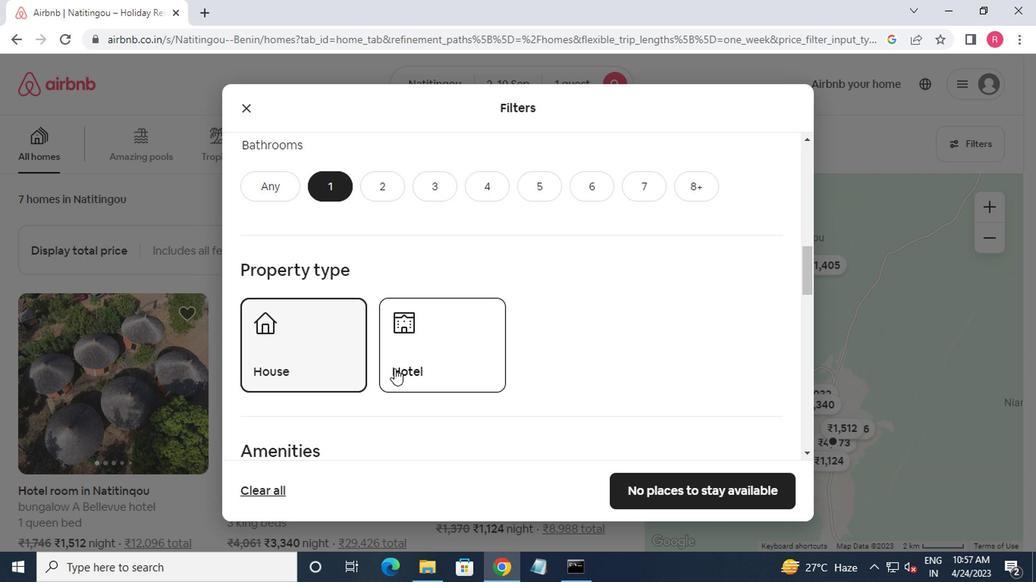 
Action: Mouse pressed left at (392, 369)
Screenshot: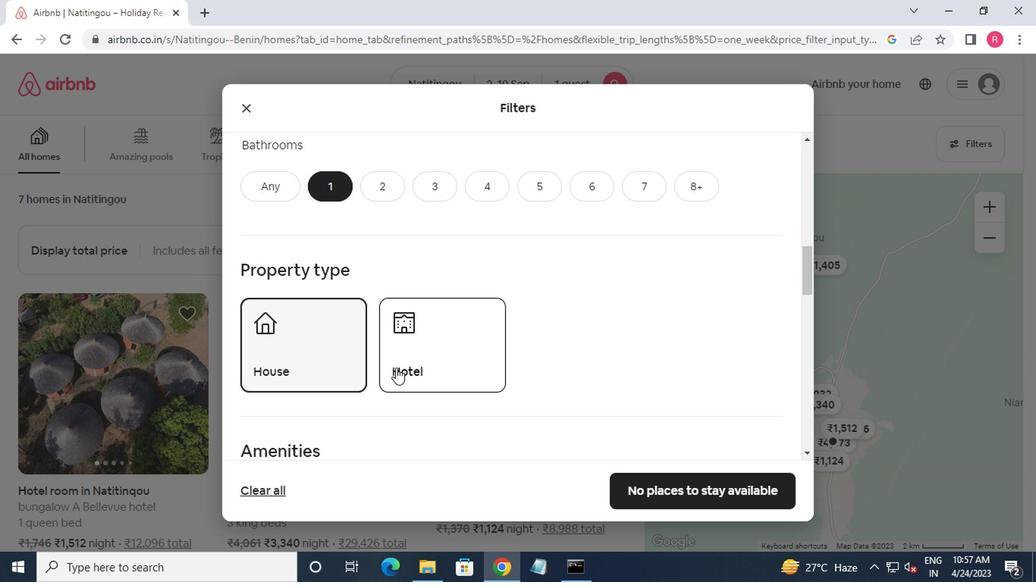 
Action: Mouse moved to (417, 352)
Screenshot: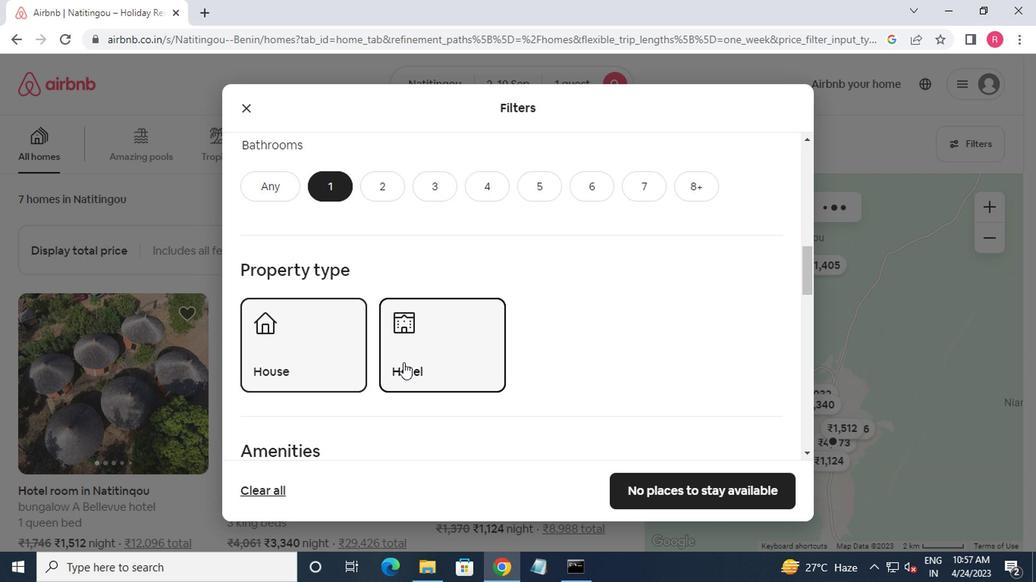 
Action: Mouse scrolled (417, 351) with delta (0, 0)
Screenshot: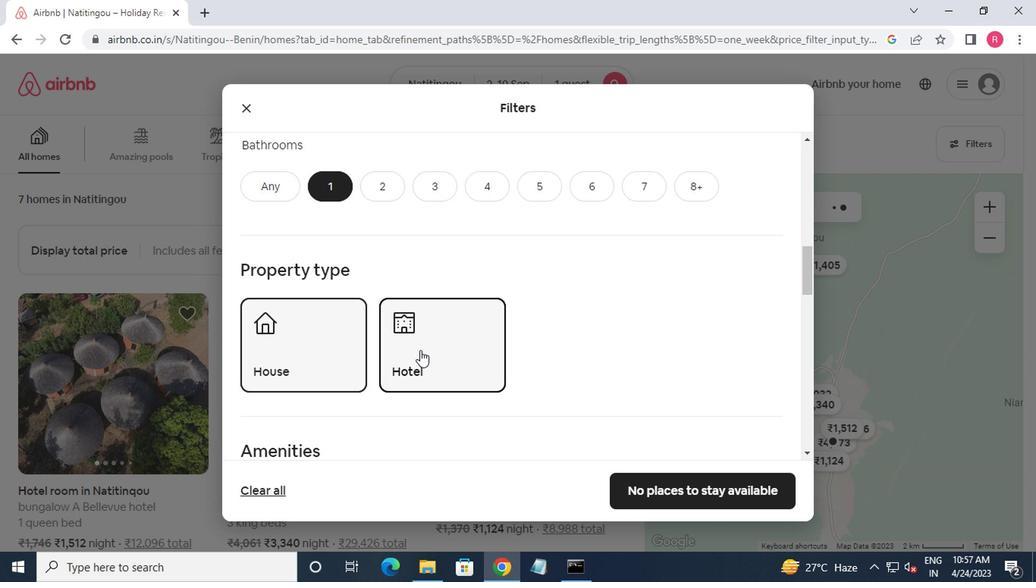 
Action: Mouse scrolled (417, 351) with delta (0, 0)
Screenshot: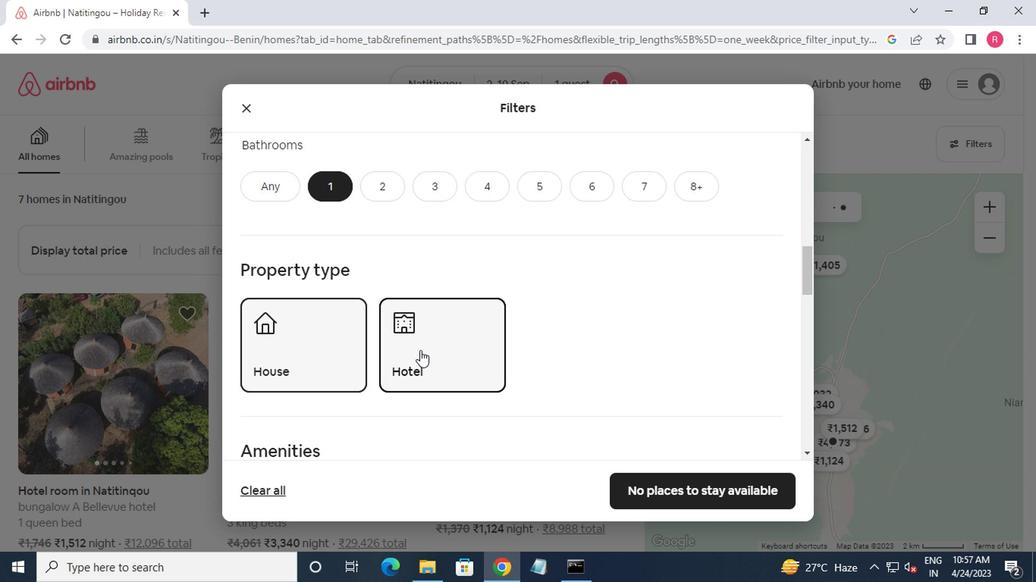 
Action: Mouse scrolled (417, 351) with delta (0, 0)
Screenshot: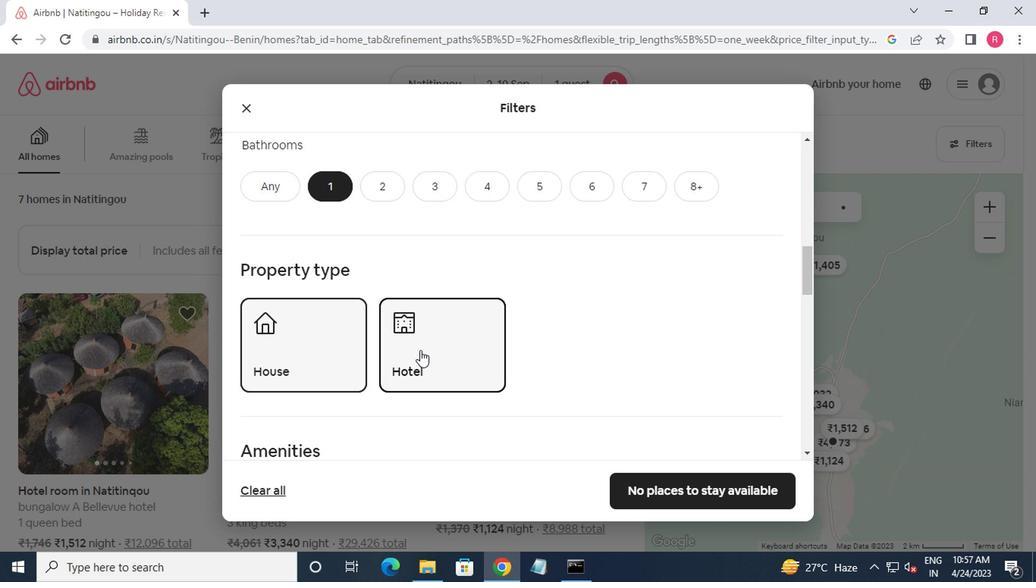 
Action: Mouse scrolled (417, 351) with delta (0, 0)
Screenshot: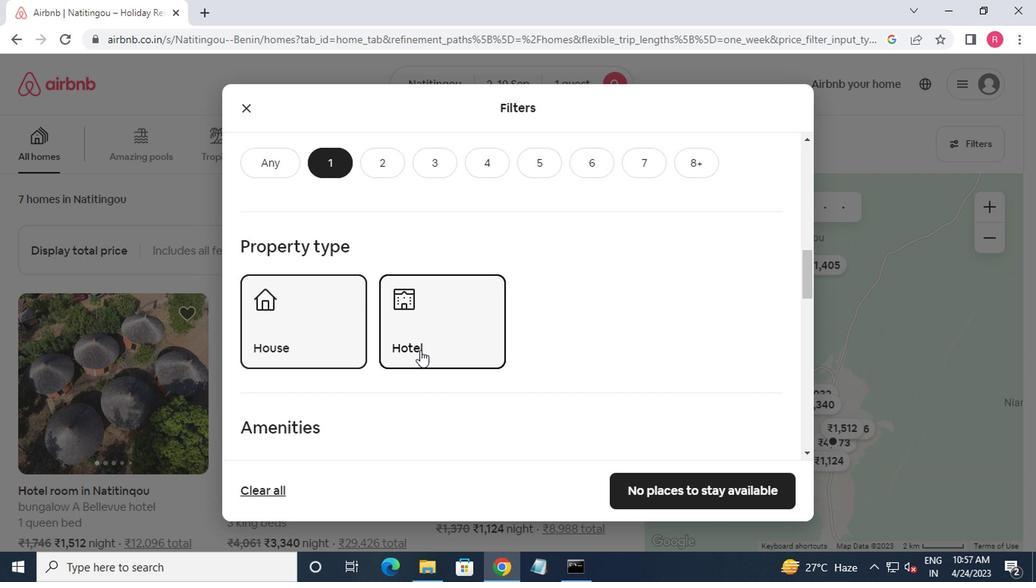 
Action: Mouse scrolled (417, 351) with delta (0, 0)
Screenshot: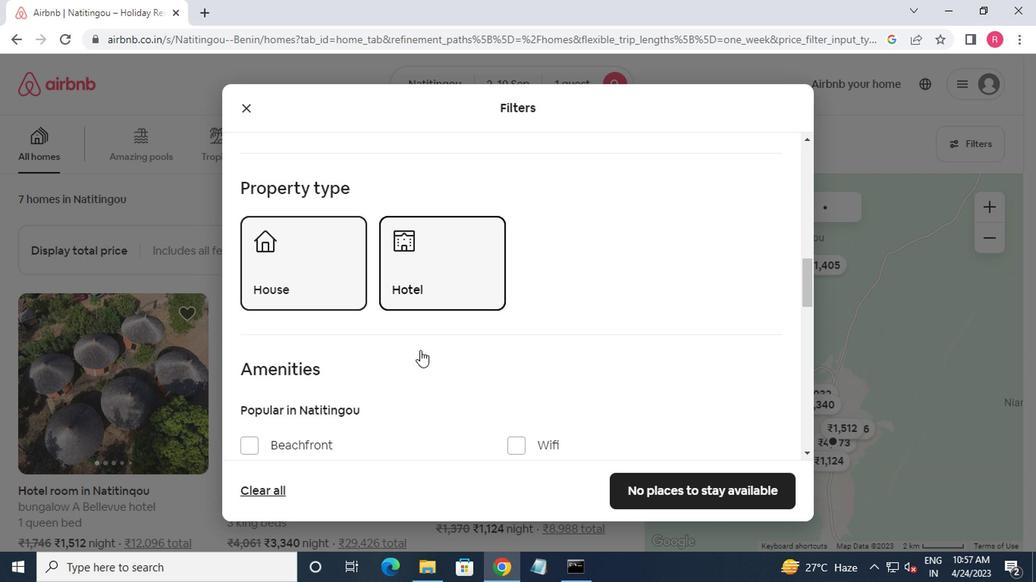
Action: Mouse moved to (752, 424)
Screenshot: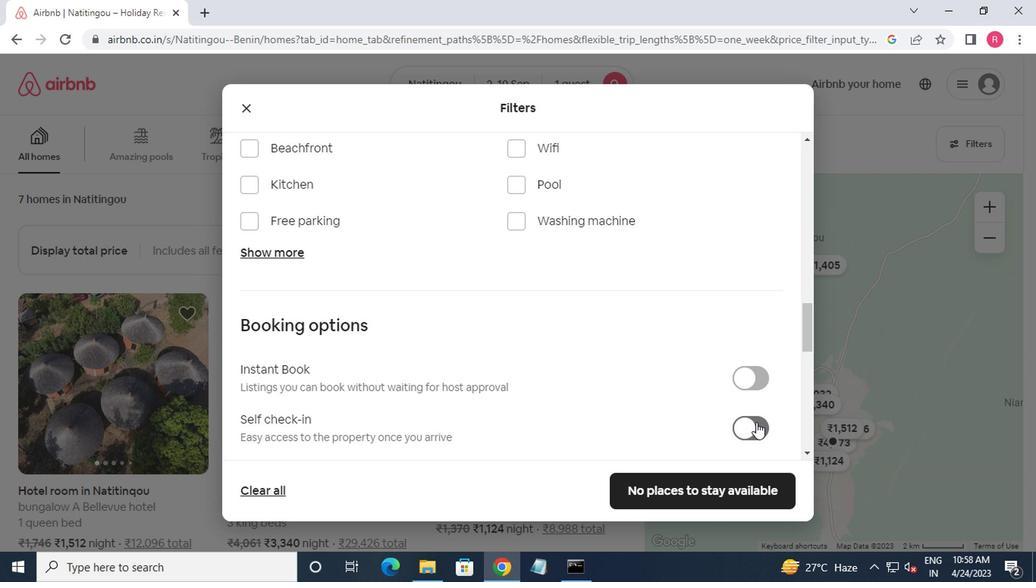 
Action: Mouse pressed left at (752, 424)
Screenshot: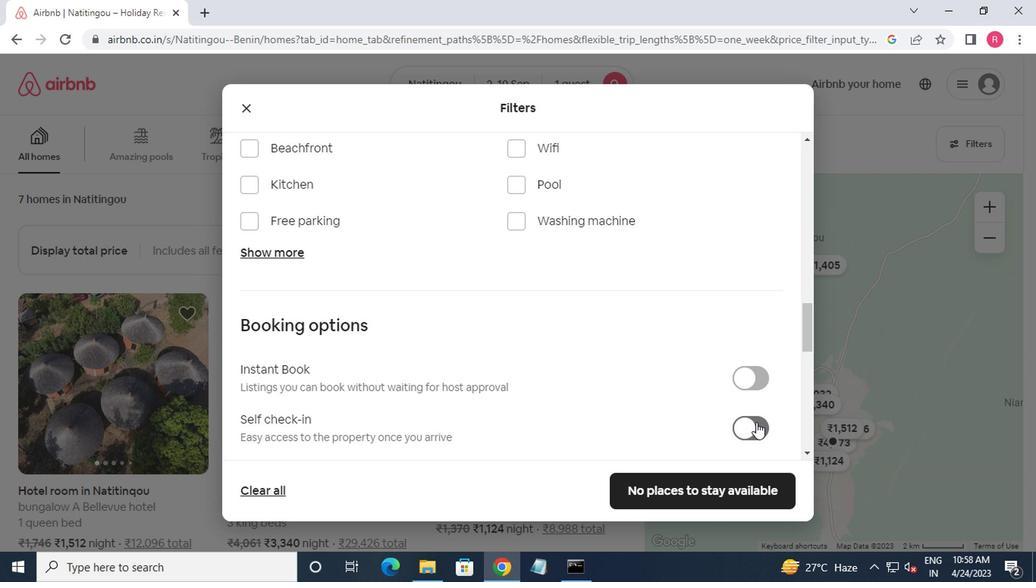 
Action: Mouse moved to (685, 400)
Screenshot: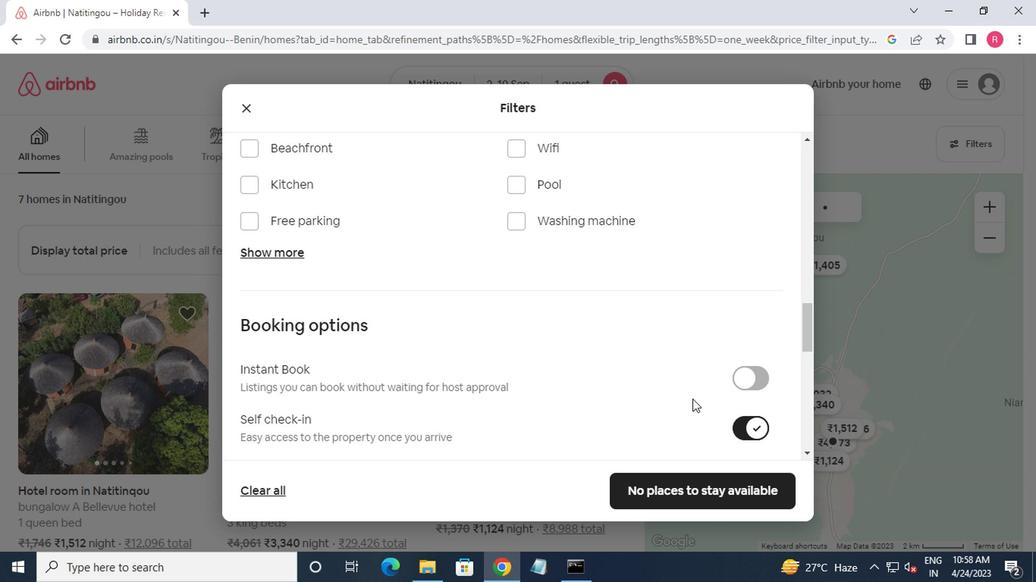 
Action: Mouse scrolled (685, 400) with delta (0, 0)
Screenshot: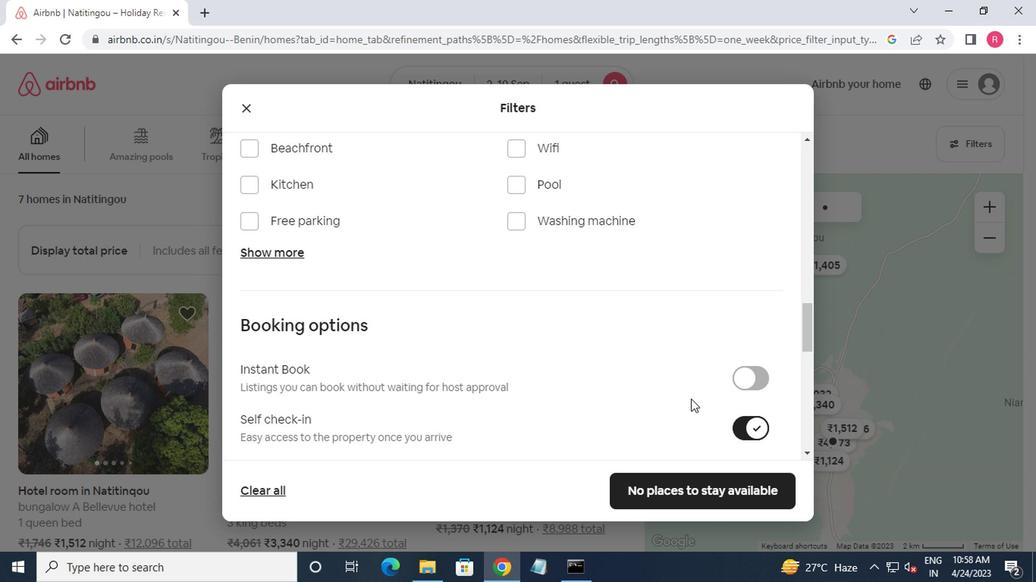 
Action: Mouse scrolled (685, 400) with delta (0, 0)
Screenshot: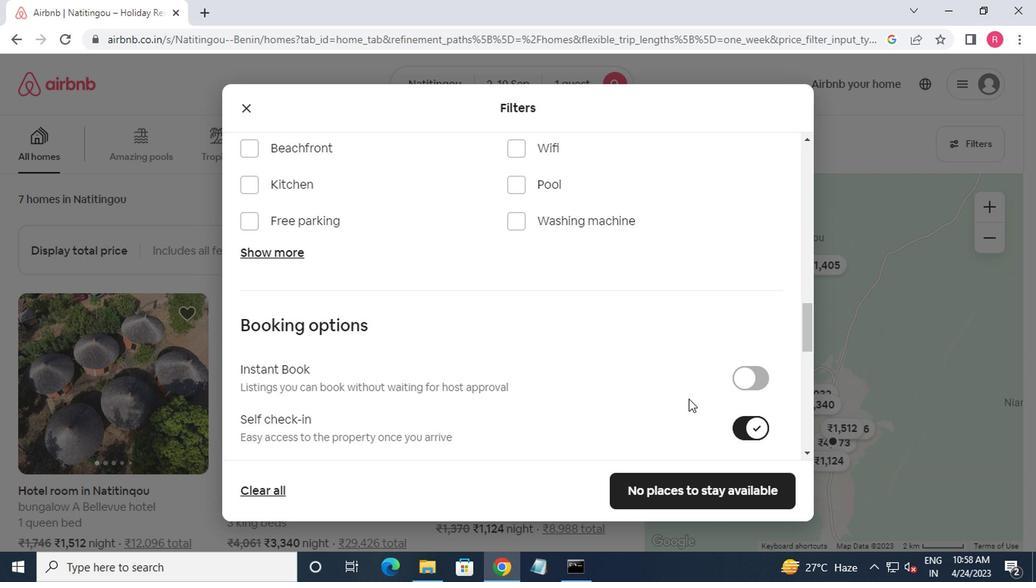 
Action: Mouse scrolled (685, 400) with delta (0, 0)
Screenshot: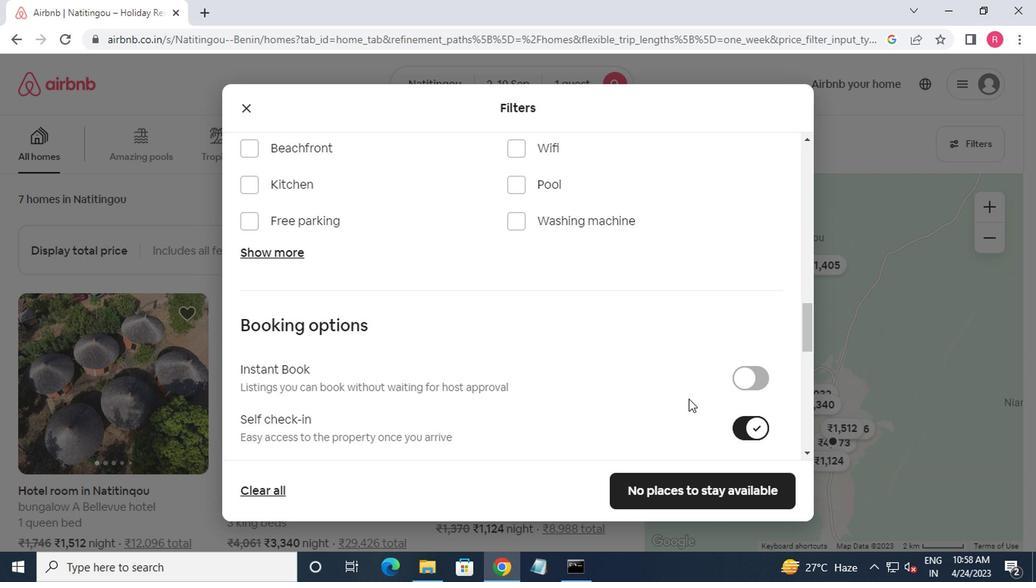 
Action: Mouse moved to (685, 400)
Screenshot: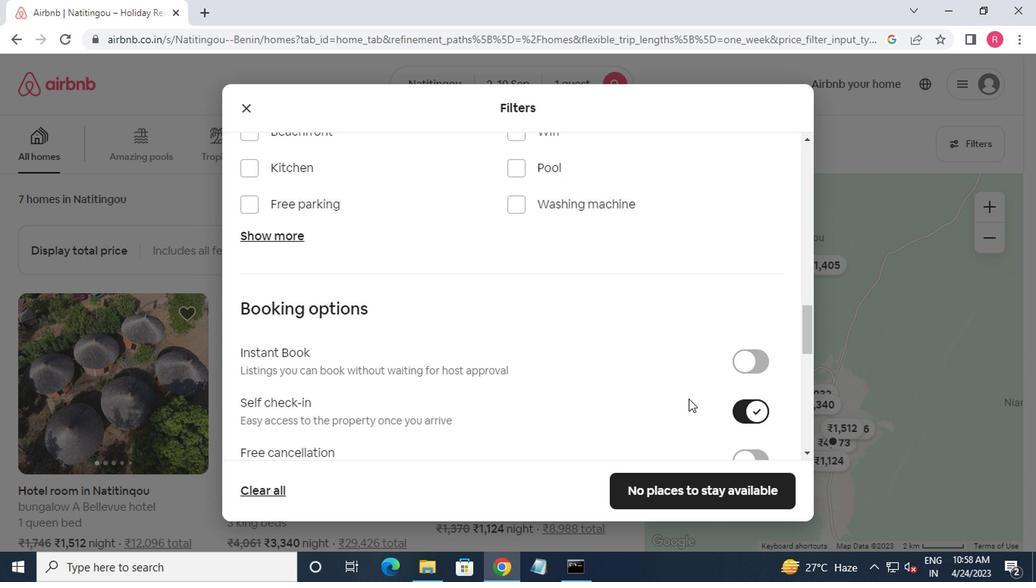 
Action: Mouse scrolled (685, 400) with delta (0, 0)
Screenshot: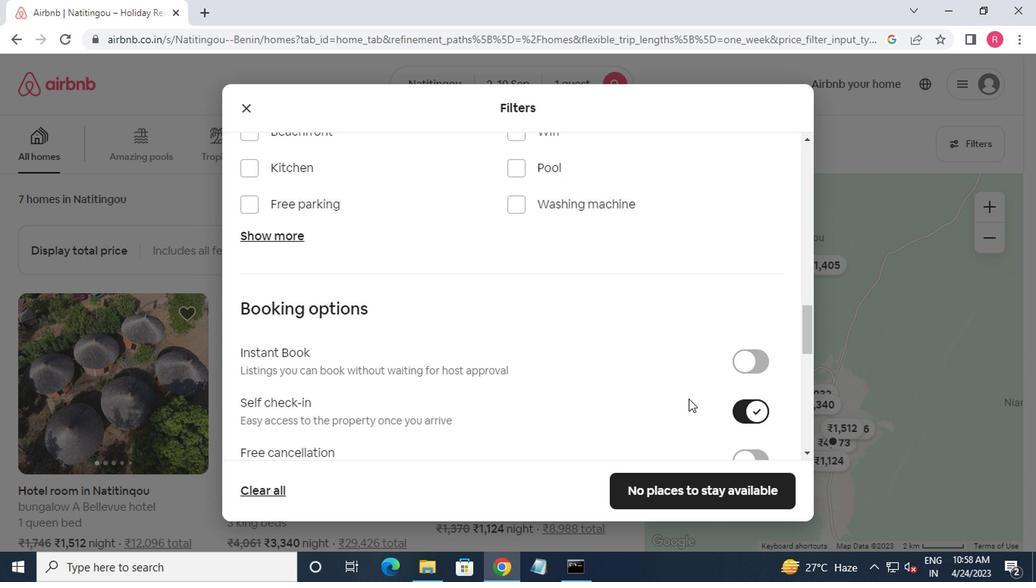 
Action: Mouse moved to (660, 387)
Screenshot: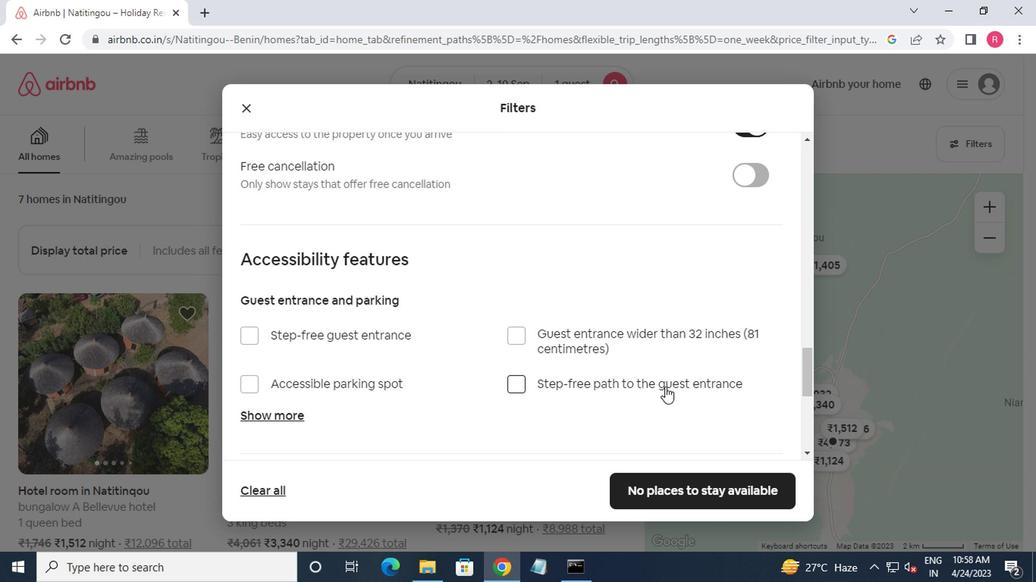 
Action: Mouse scrolled (660, 386) with delta (0, -1)
Screenshot: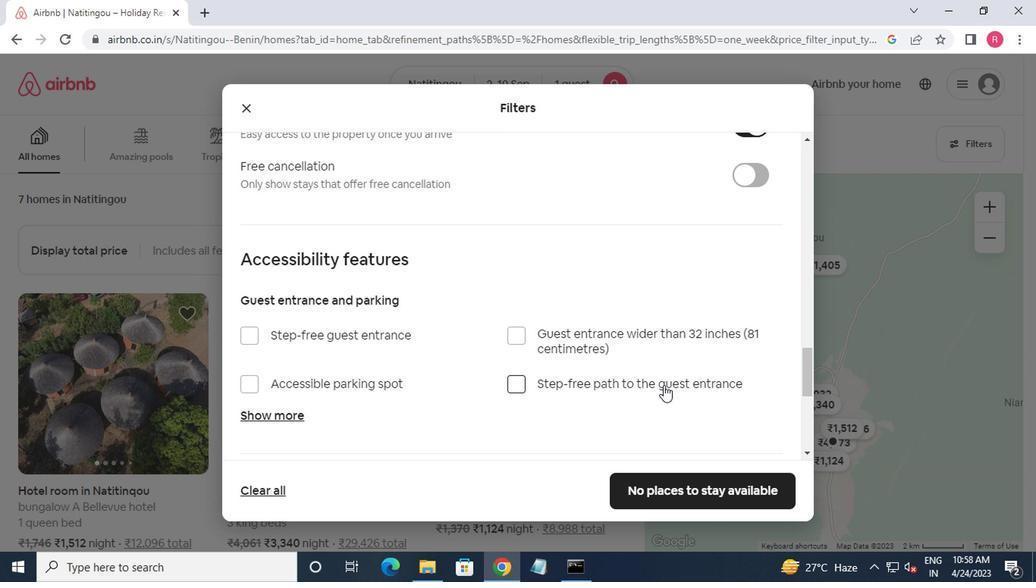 
Action: Mouse moved to (659, 387)
Screenshot: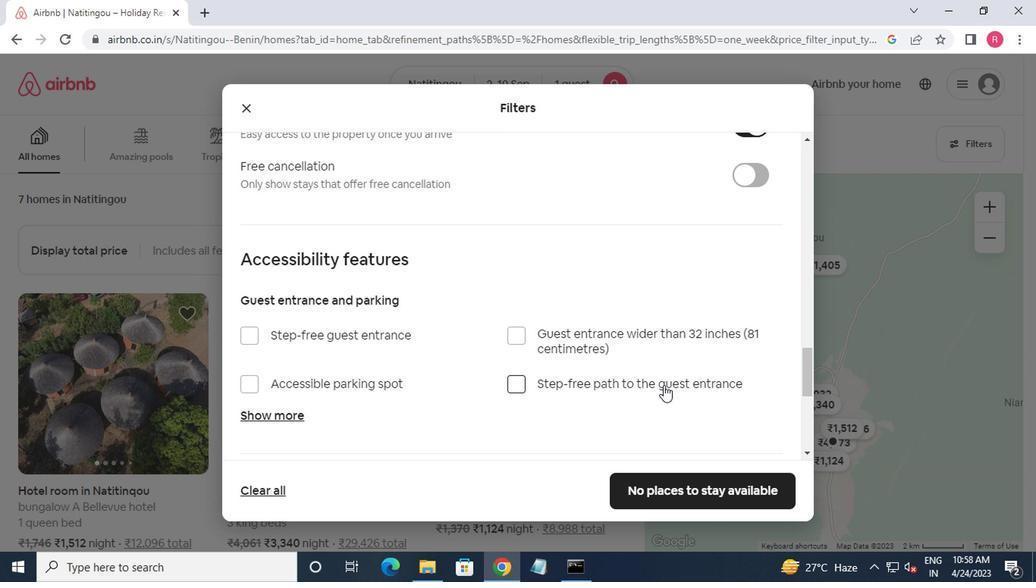 
Action: Mouse scrolled (659, 386) with delta (0, -1)
Screenshot: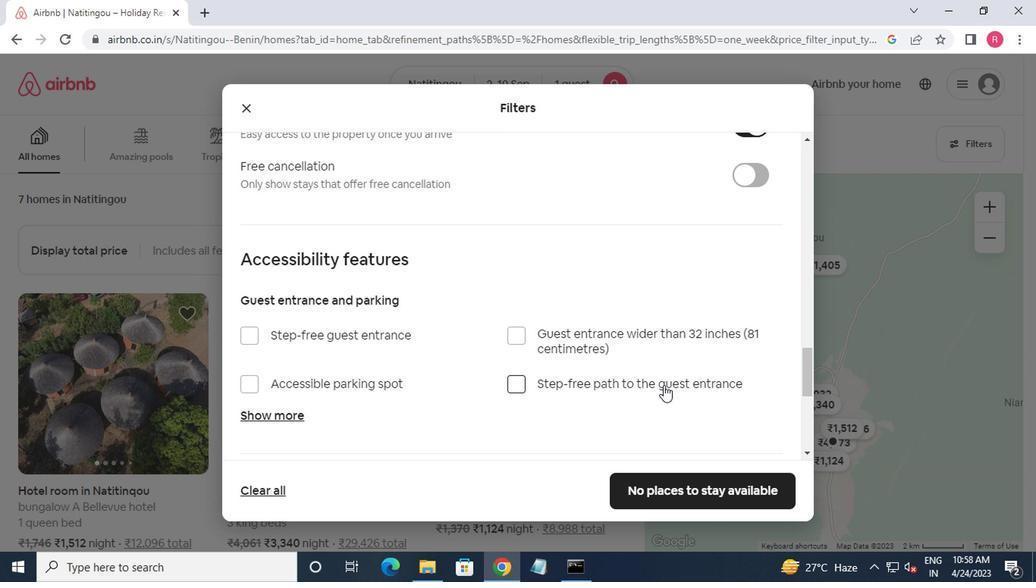 
Action: Mouse moved to (656, 388)
Screenshot: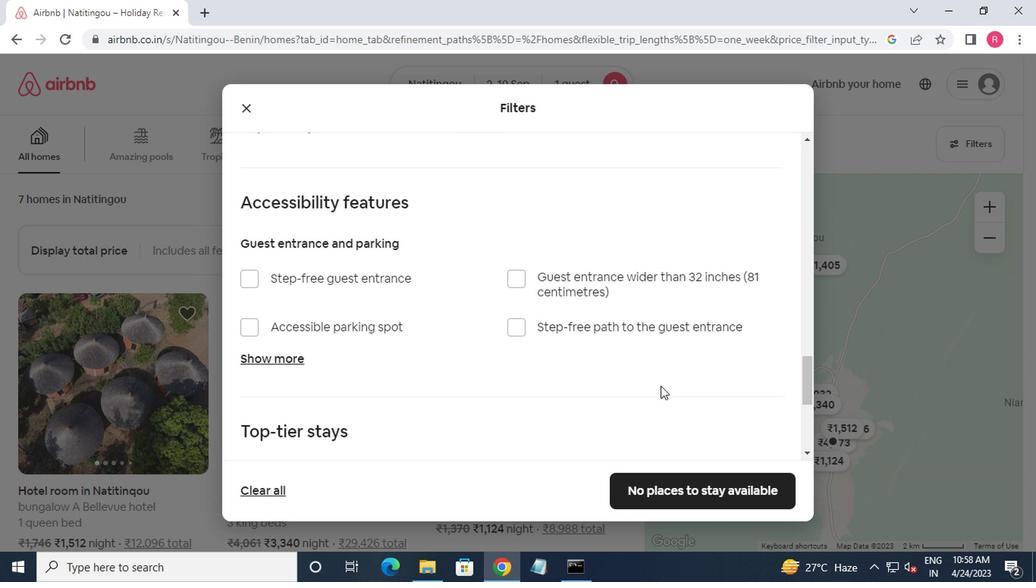 
Action: Mouse scrolled (656, 387) with delta (0, 0)
Screenshot: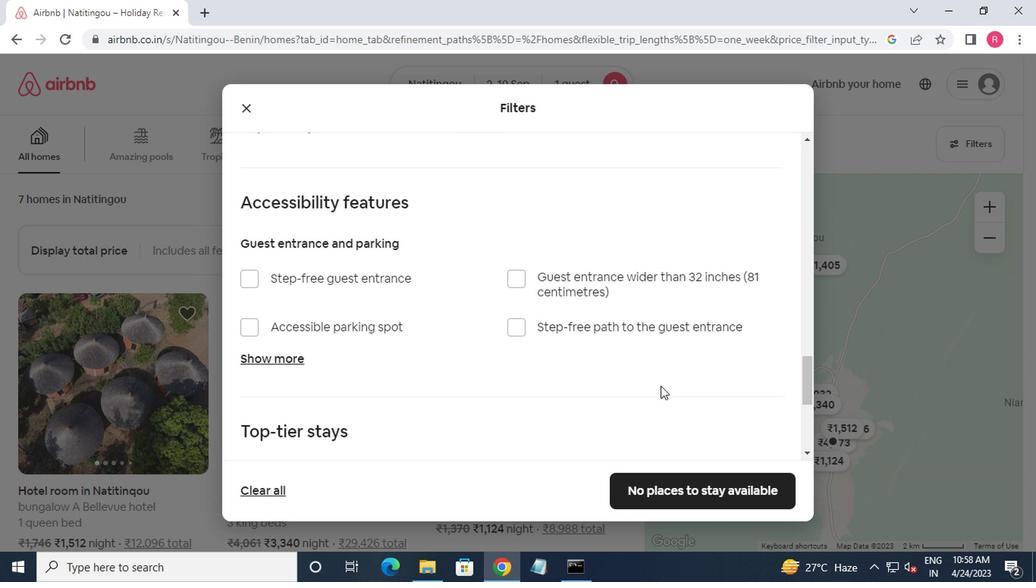 
Action: Mouse moved to (654, 389)
Screenshot: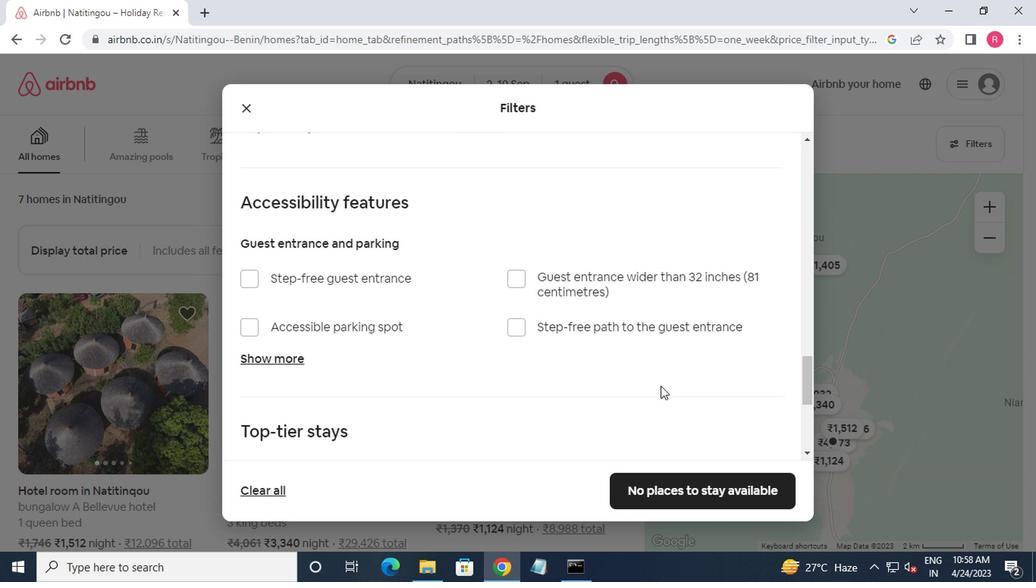 
Action: Mouse scrolled (654, 389) with delta (0, 0)
Screenshot: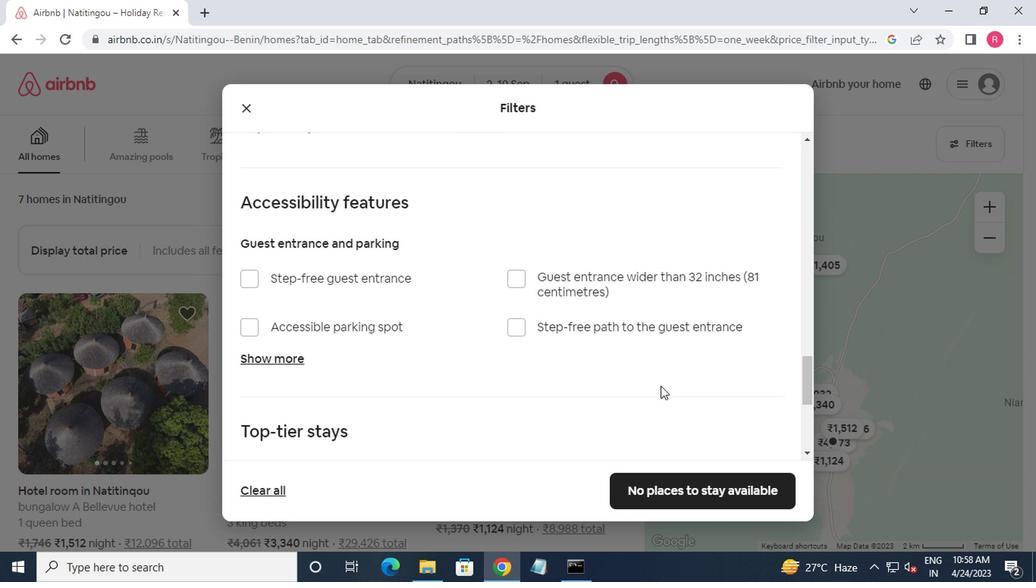 
Action: Mouse scrolled (654, 389) with delta (0, 0)
Screenshot: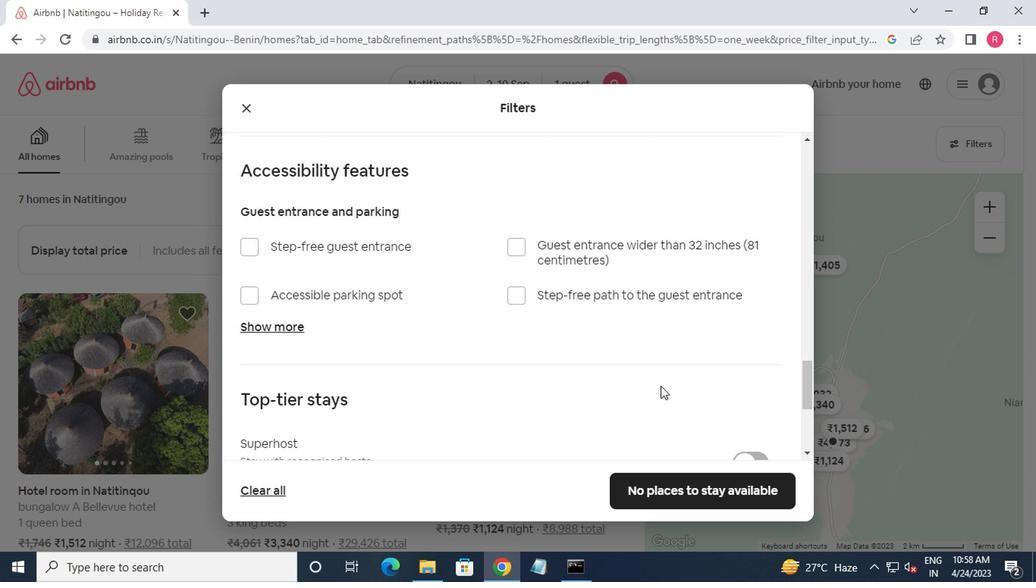 
Action: Mouse moved to (599, 381)
Screenshot: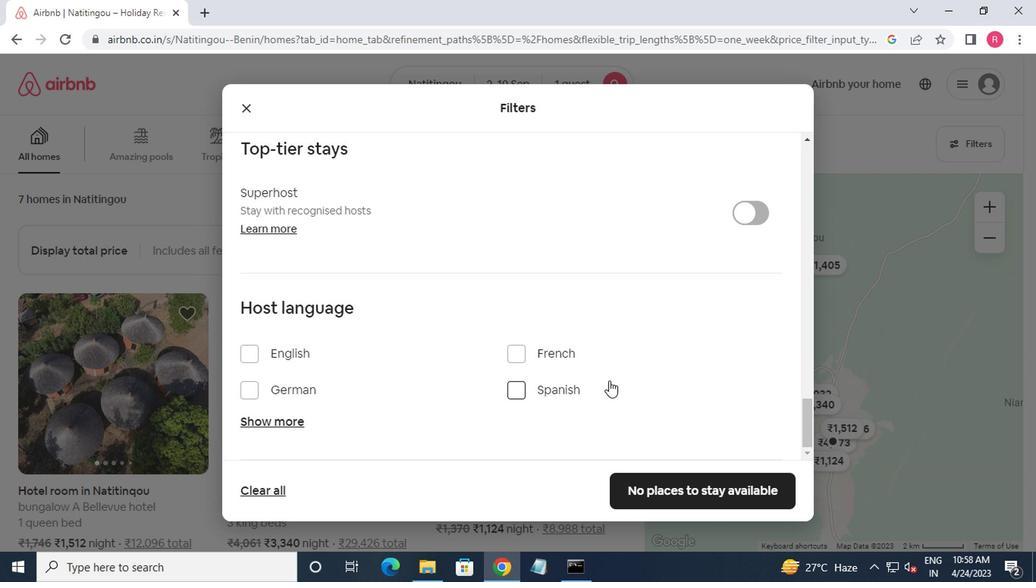 
Action: Mouse scrolled (599, 380) with delta (0, 0)
Screenshot: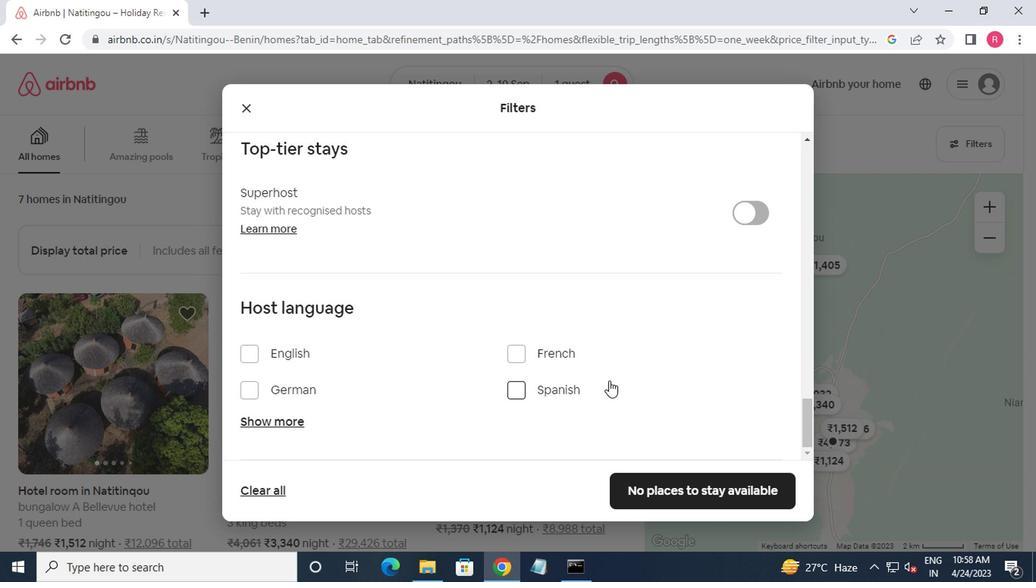
Action: Mouse moved to (263, 357)
Screenshot: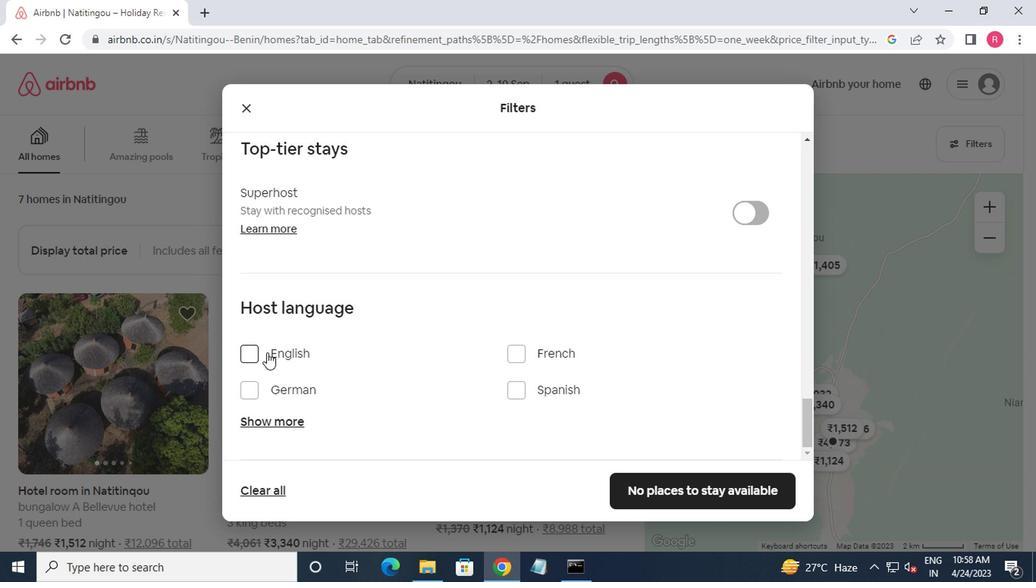 
Action: Mouse pressed left at (263, 357)
Screenshot: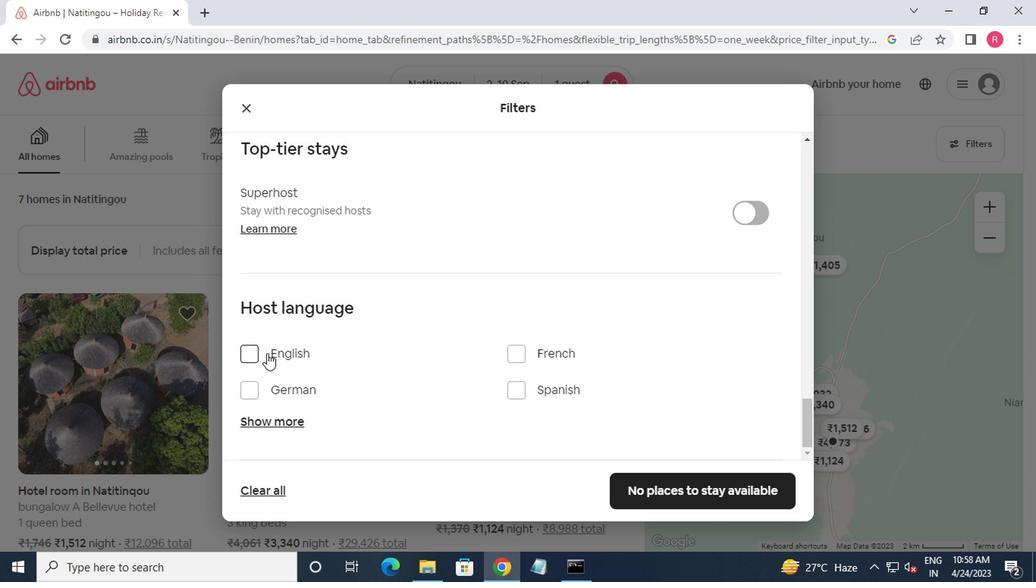 
Action: Mouse moved to (651, 482)
Screenshot: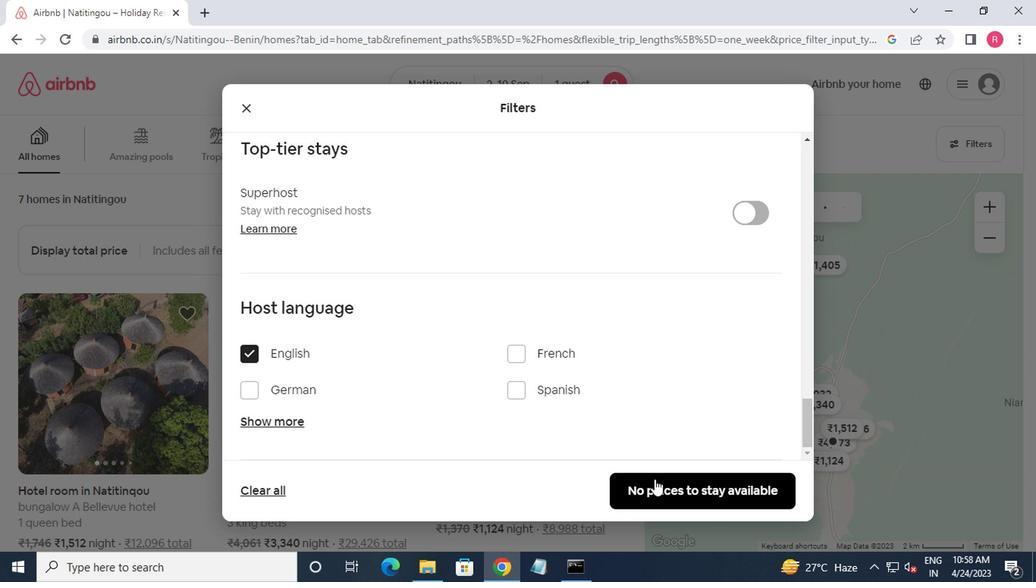 
Action: Mouse pressed left at (651, 482)
Screenshot: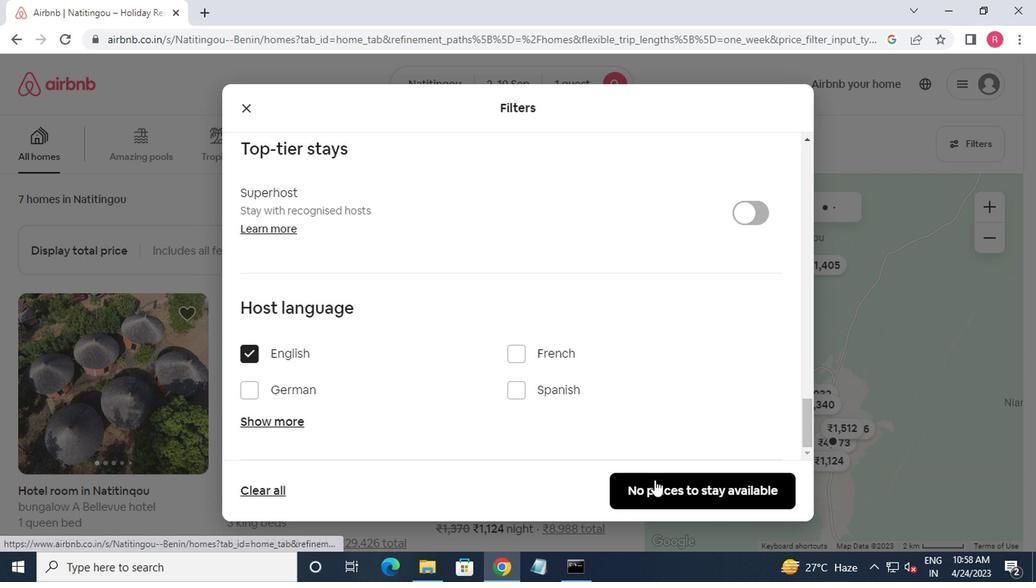 
Action: Mouse moved to (653, 483)
Screenshot: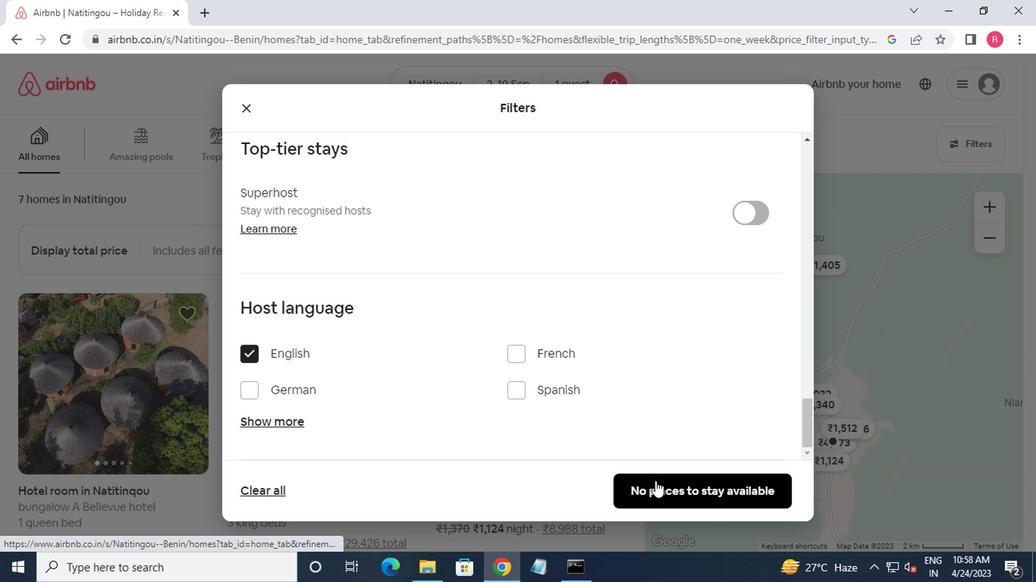 
